 Task: Add a signature Kathryn Wilson containing With sincere appreciation and gratitude, Kathryn Wilson to email address softage.3@softage.net and add a folder Climate change
Action: Mouse moved to (326, 568)
Screenshot: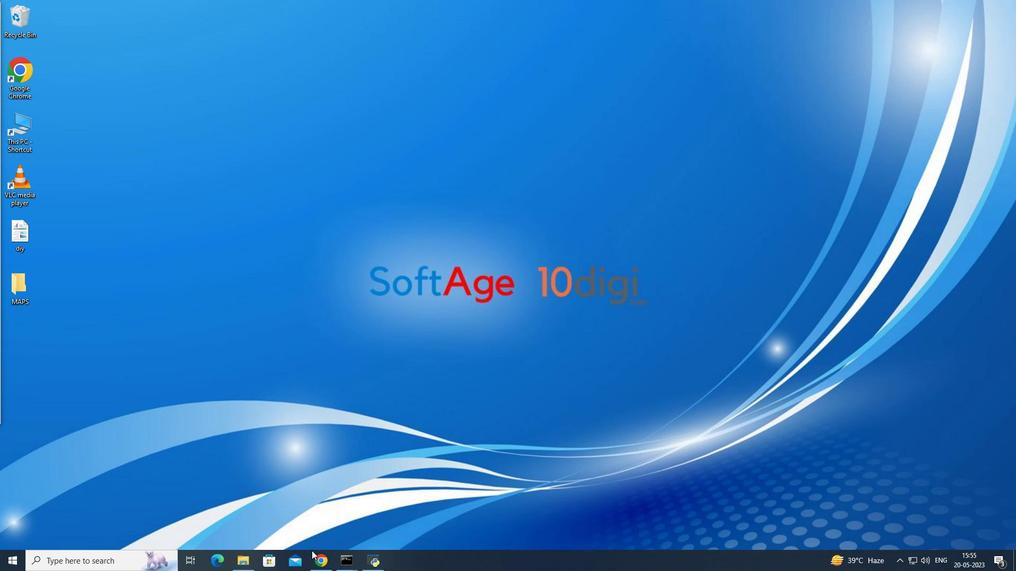 
Action: Mouse pressed left at (326, 568)
Screenshot: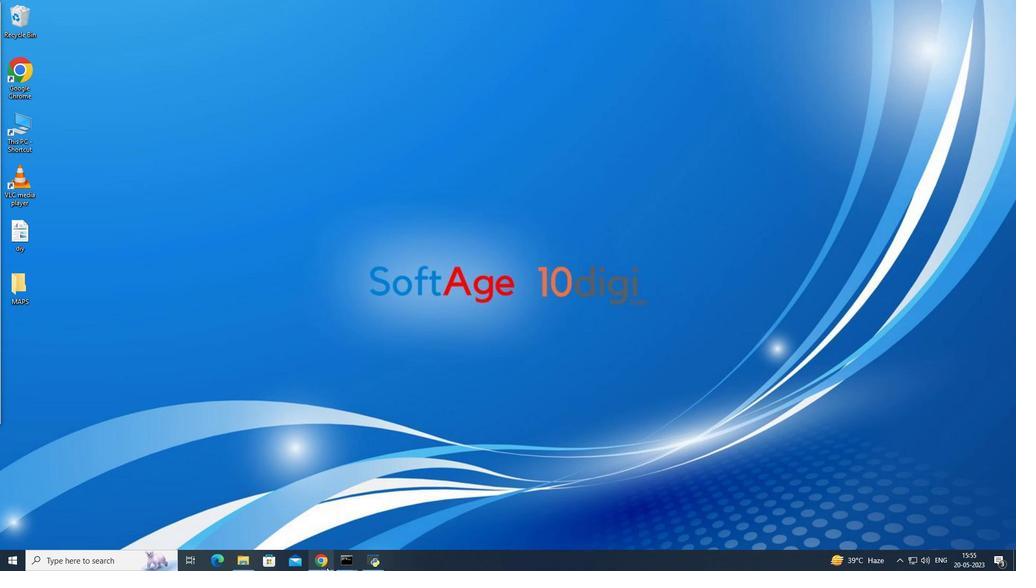 
Action: Mouse moved to (85, 90)
Screenshot: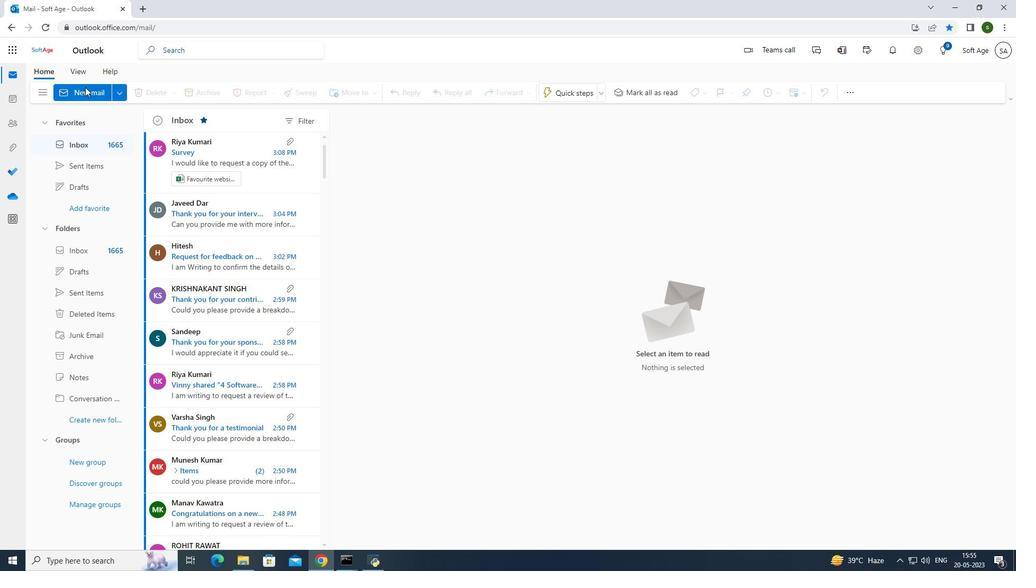 
Action: Mouse pressed left at (85, 90)
Screenshot: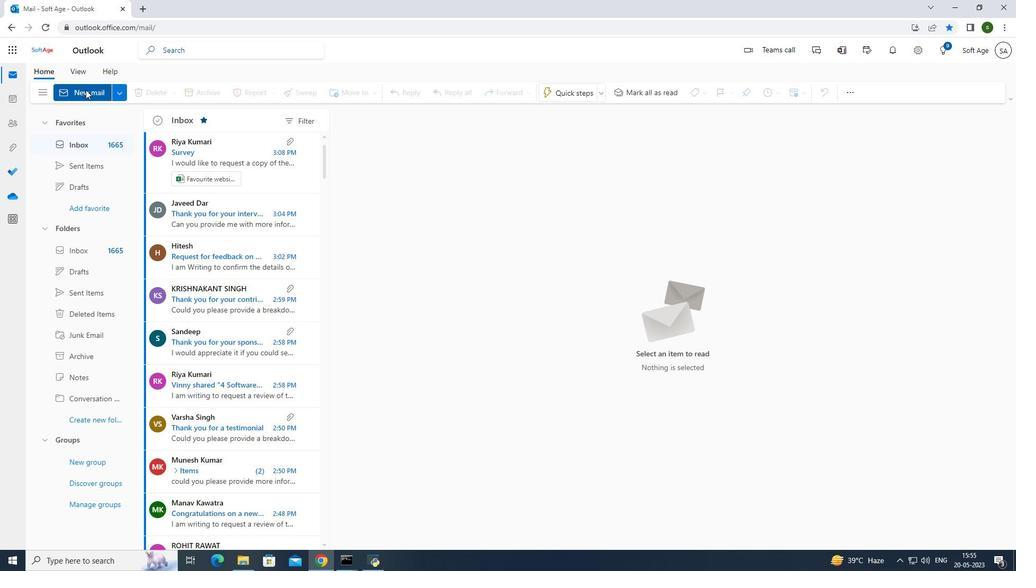 
Action: Mouse moved to (632, 92)
Screenshot: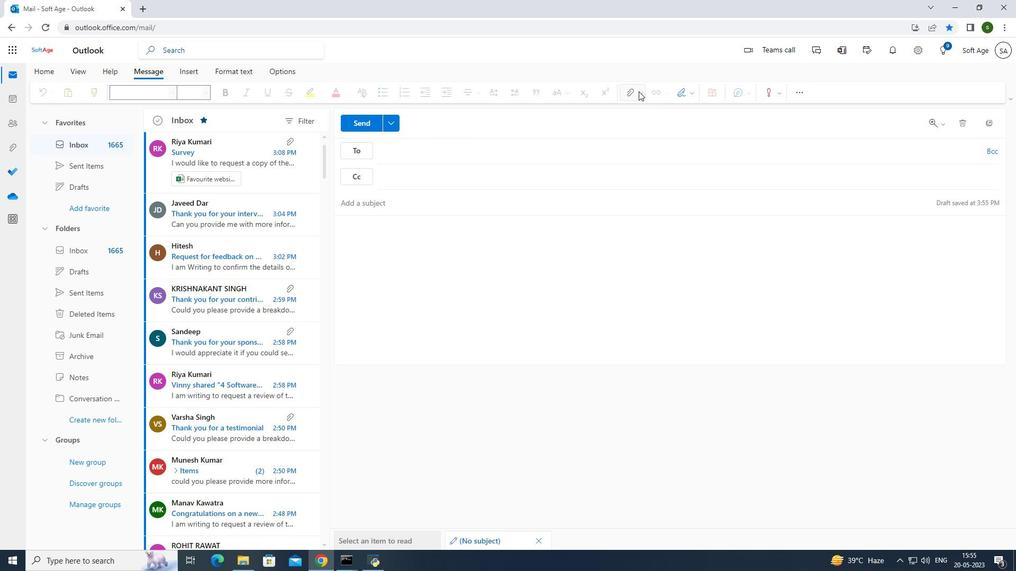 
Action: Mouse pressed left at (632, 92)
Screenshot: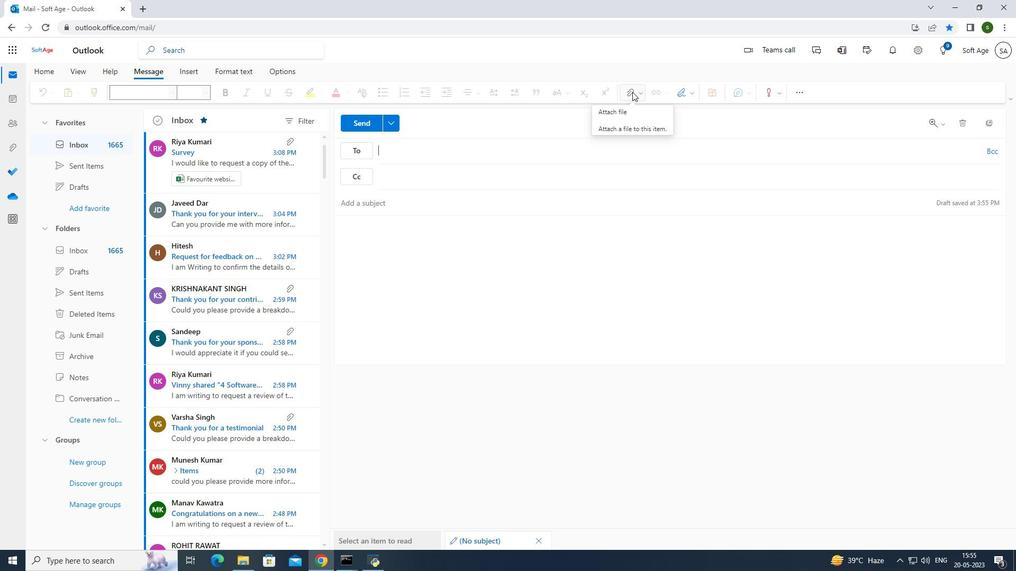 
Action: Mouse moved to (690, 90)
Screenshot: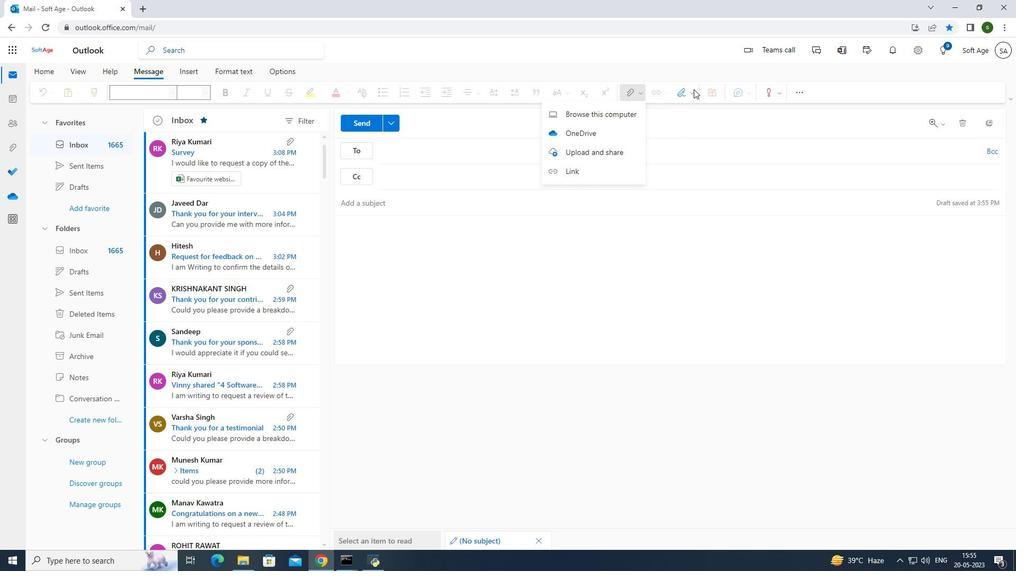 
Action: Mouse pressed left at (690, 90)
Screenshot: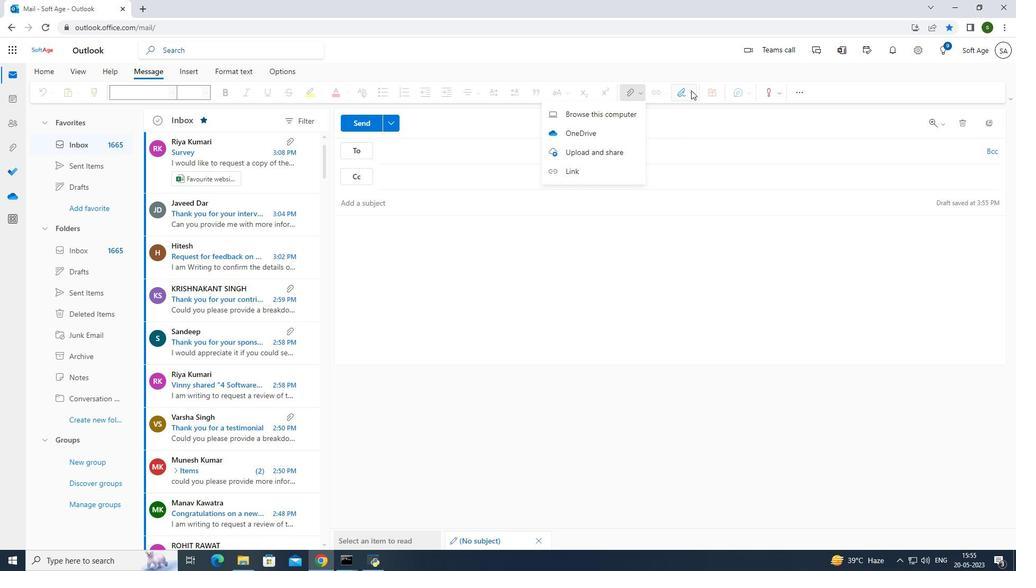 
Action: Mouse moved to (672, 117)
Screenshot: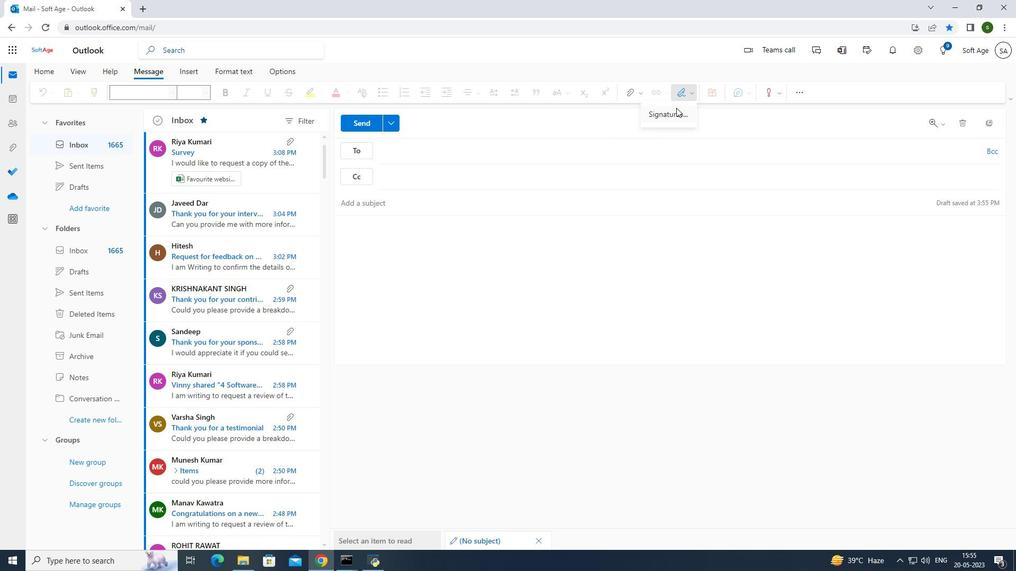 
Action: Mouse pressed left at (672, 117)
Screenshot: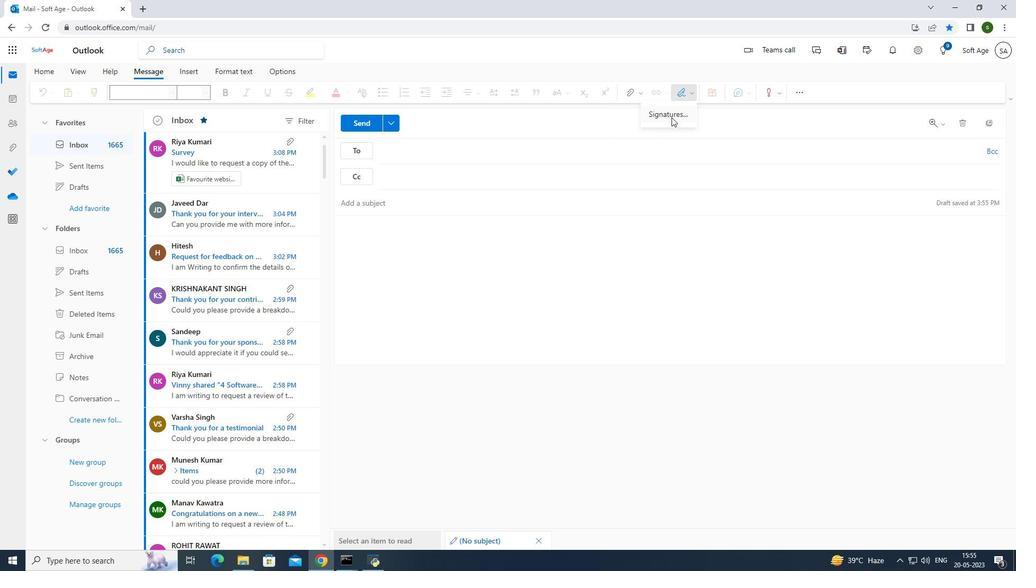 
Action: Mouse moved to (460, 182)
Screenshot: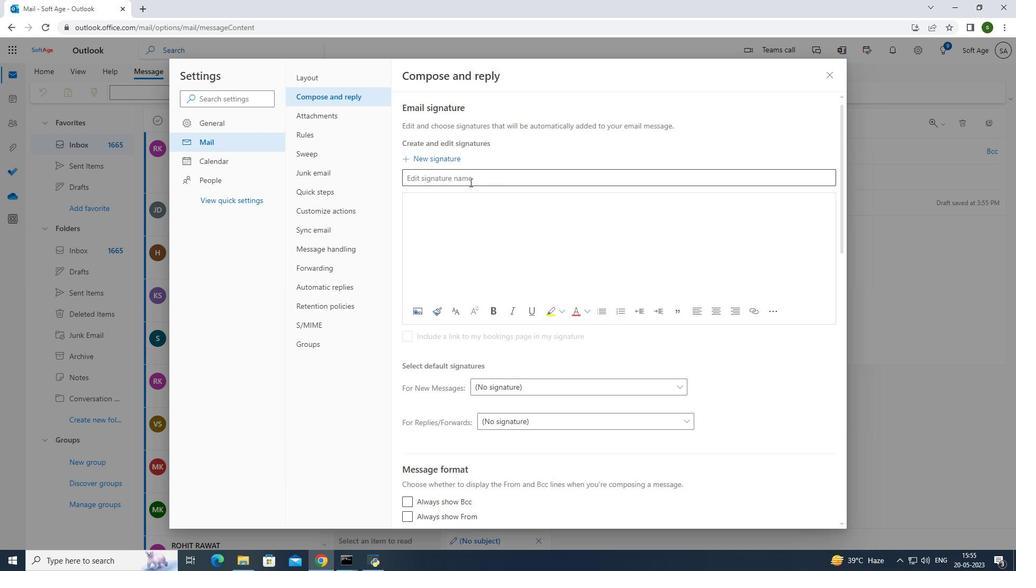 
Action: Mouse pressed left at (460, 182)
Screenshot: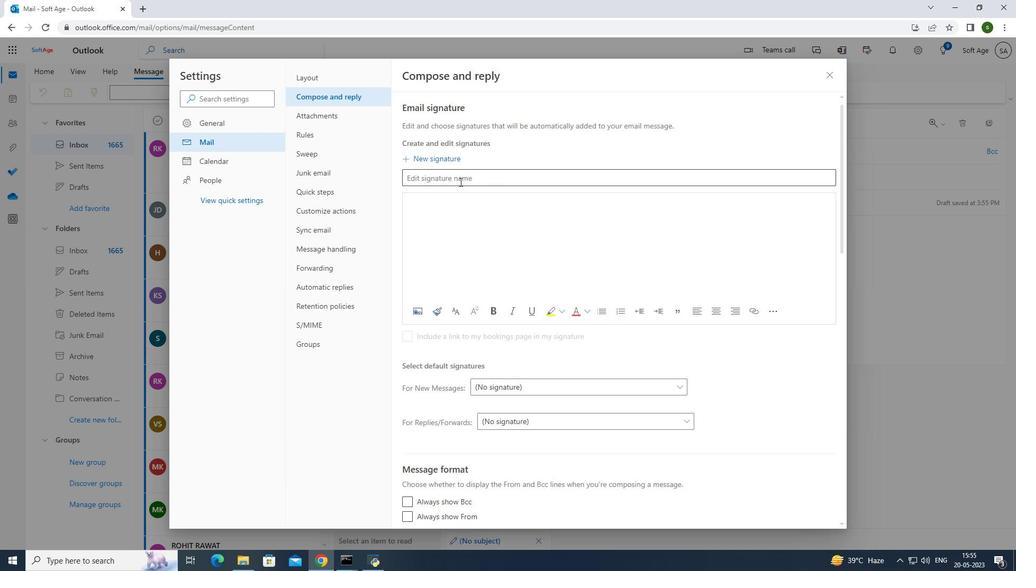 
Action: Key pressed <Key.caps_lock>K<Key.caps_lock>athryn<Key.space><Key.caps_lock>W<Key.caps_lock>ilson
Screenshot: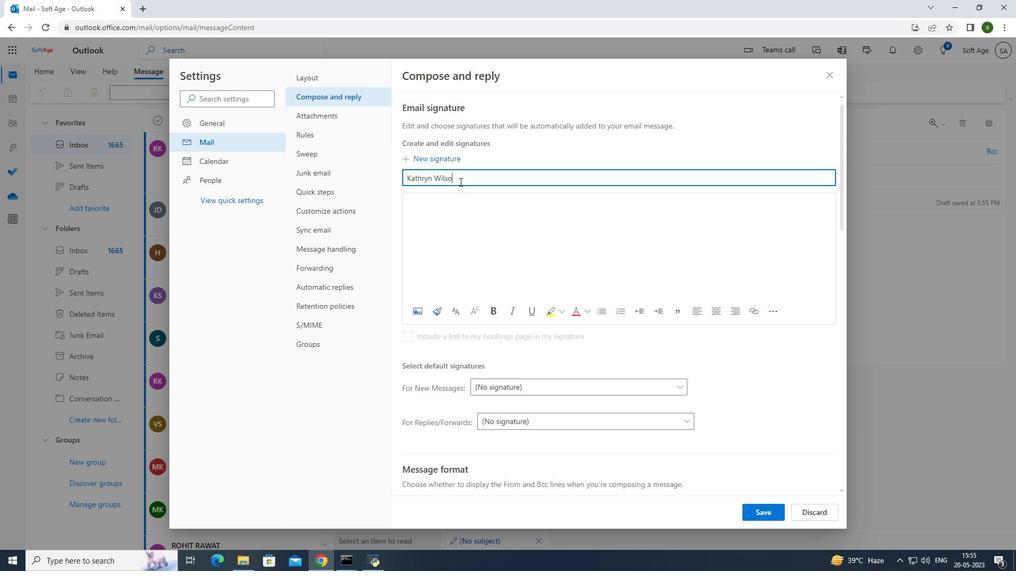 
Action: Mouse moved to (452, 221)
Screenshot: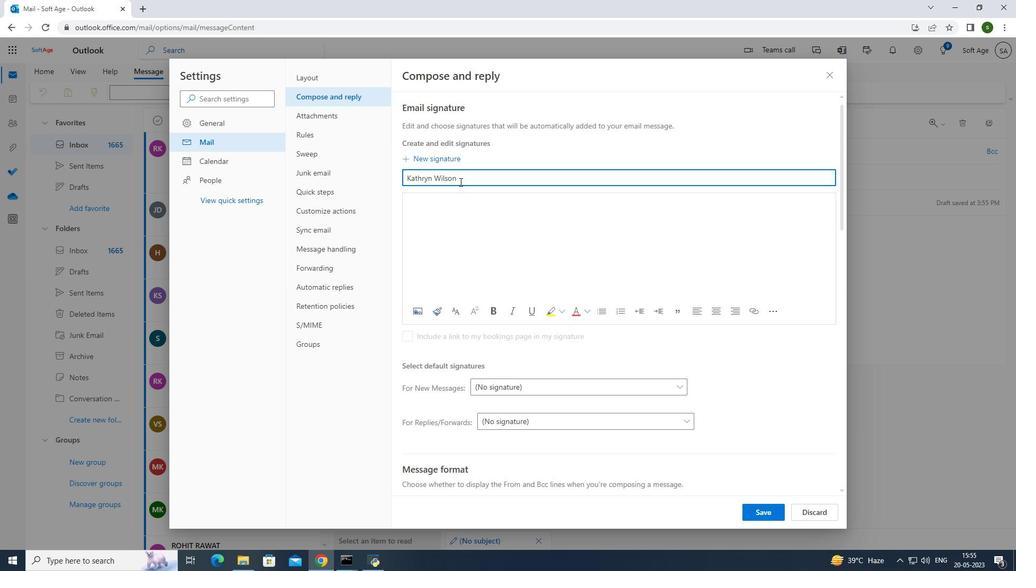 
Action: Mouse pressed left at (452, 221)
Screenshot: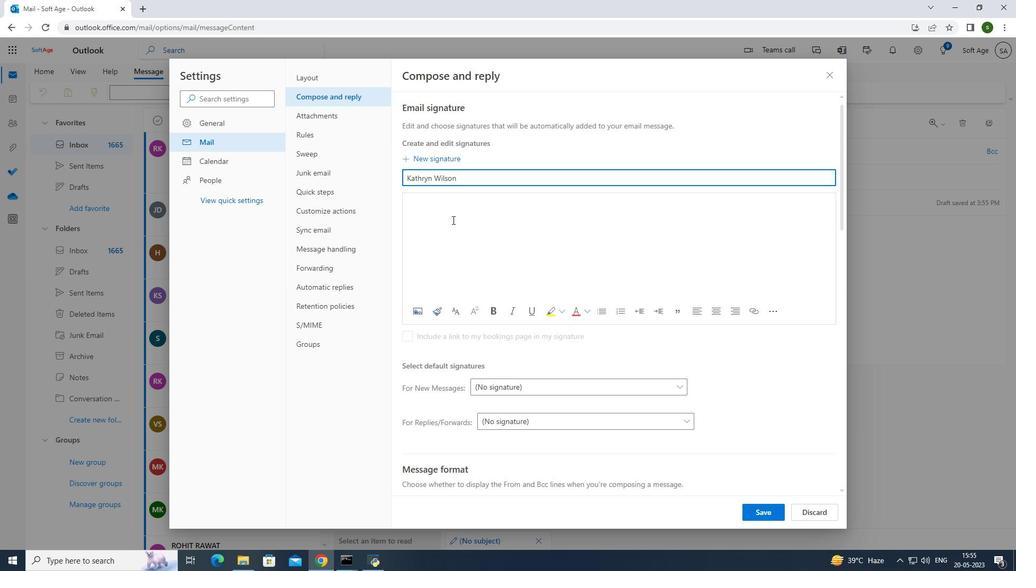 
Action: Key pressed <Key.caps_lock>K<Key.caps_lock>athyrn<Key.space><Key.caps_lock>W<Key.caps_lock>ilson
Screenshot: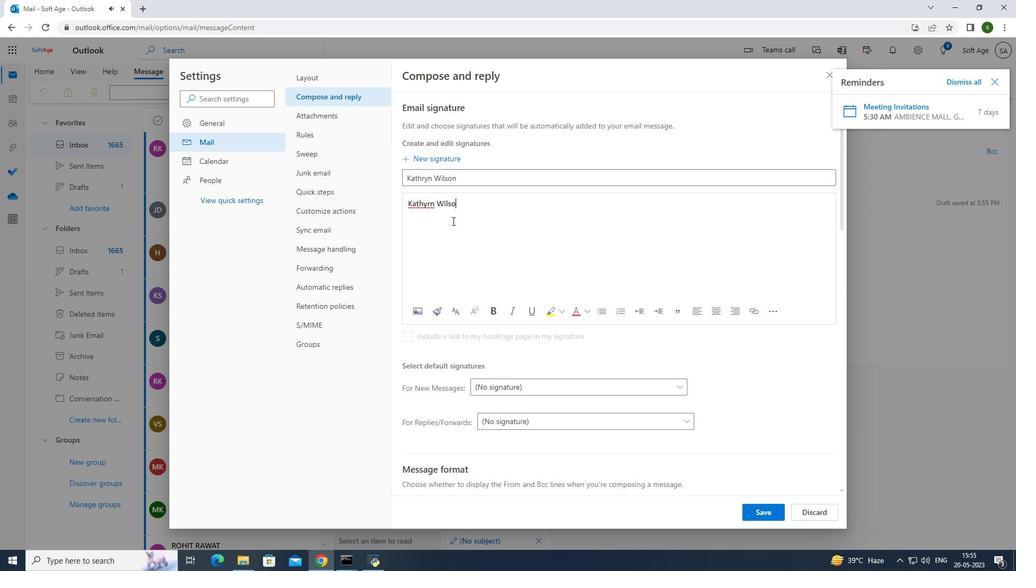 
Action: Mouse moved to (767, 514)
Screenshot: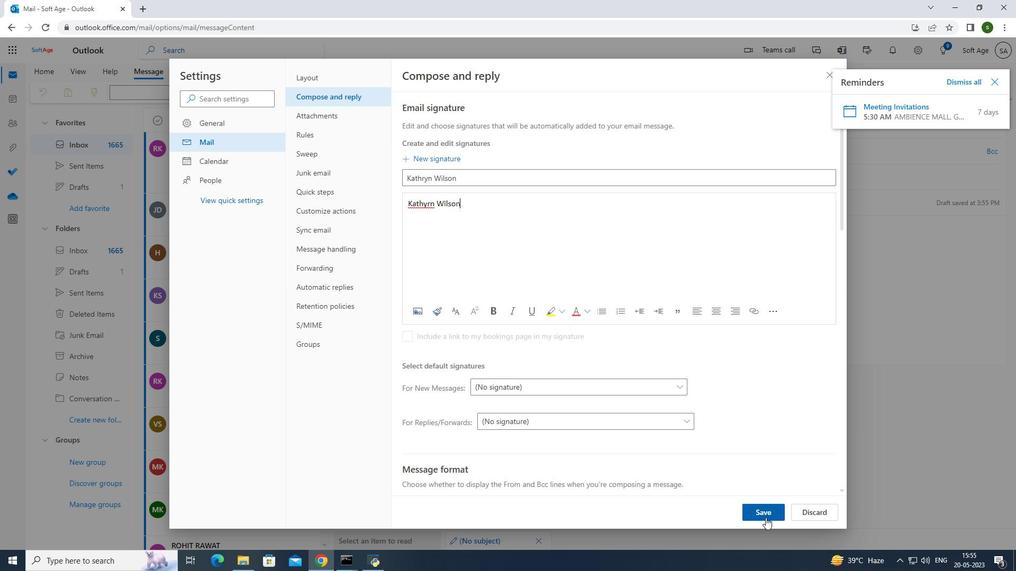 
Action: Mouse pressed left at (767, 514)
Screenshot: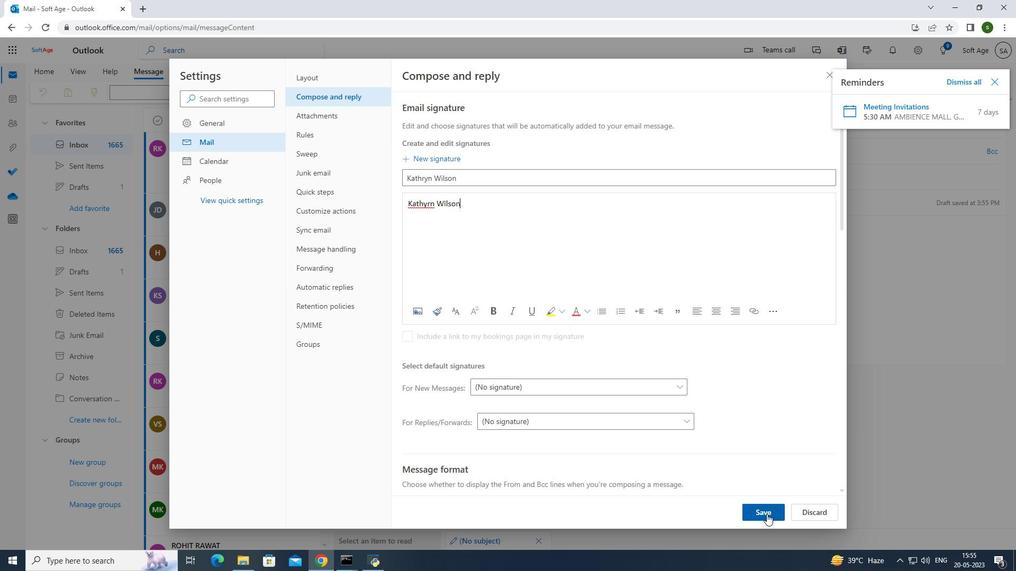 
Action: Mouse moved to (999, 85)
Screenshot: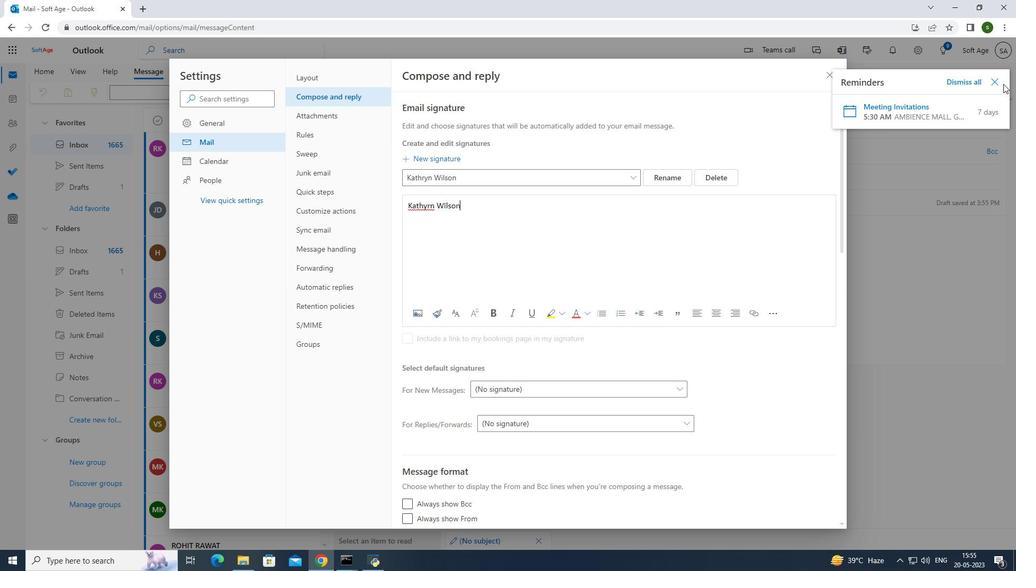 
Action: Mouse pressed left at (999, 85)
Screenshot: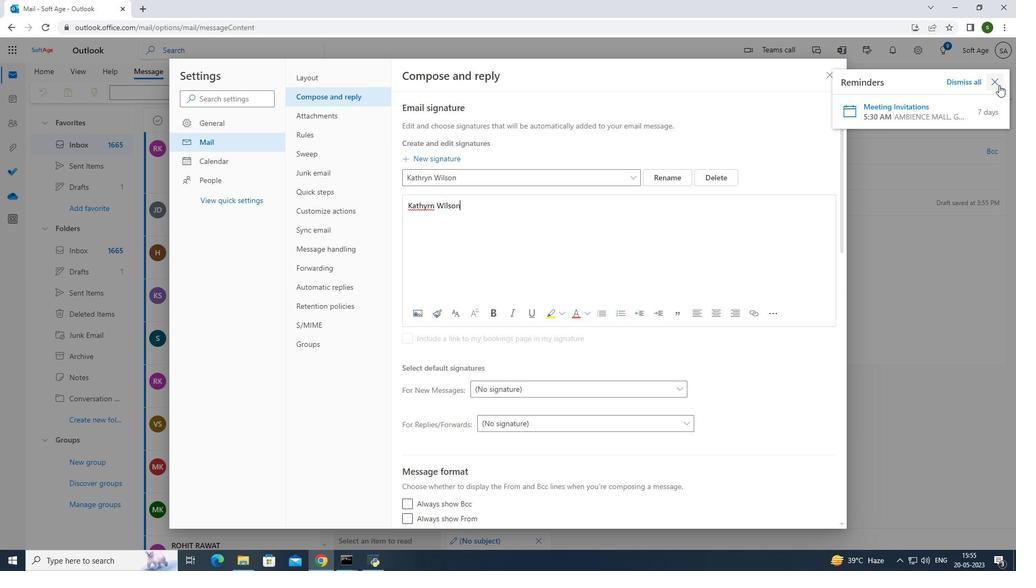 
Action: Mouse moved to (835, 75)
Screenshot: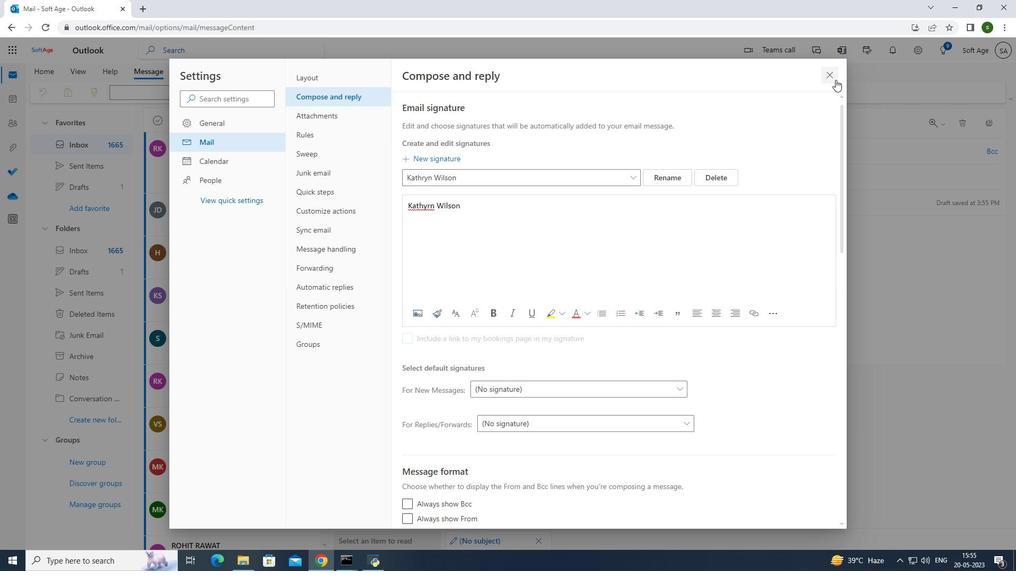 
Action: Mouse pressed left at (835, 75)
Screenshot: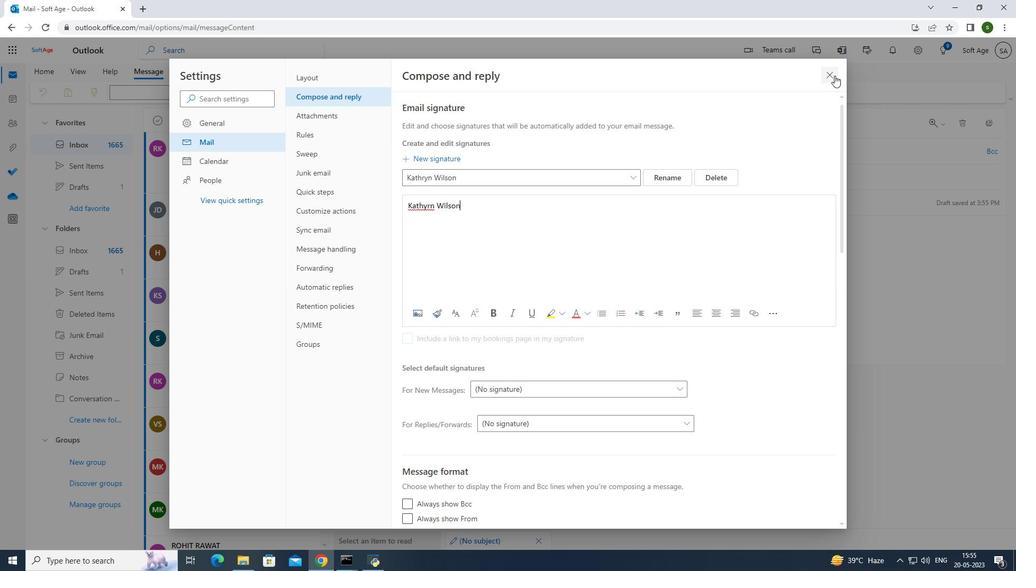 
Action: Mouse moved to (691, 93)
Screenshot: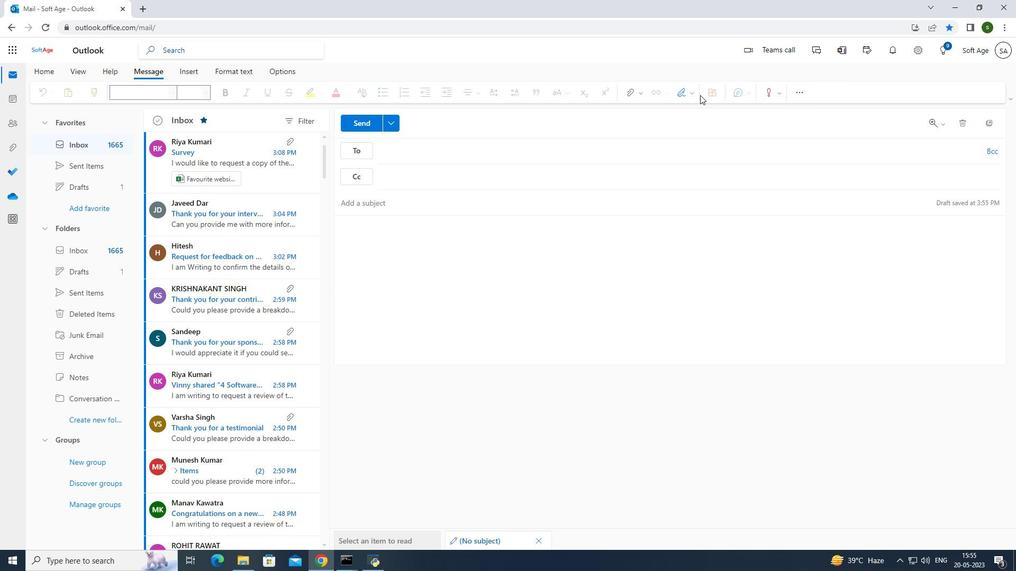 
Action: Mouse pressed left at (691, 93)
Screenshot: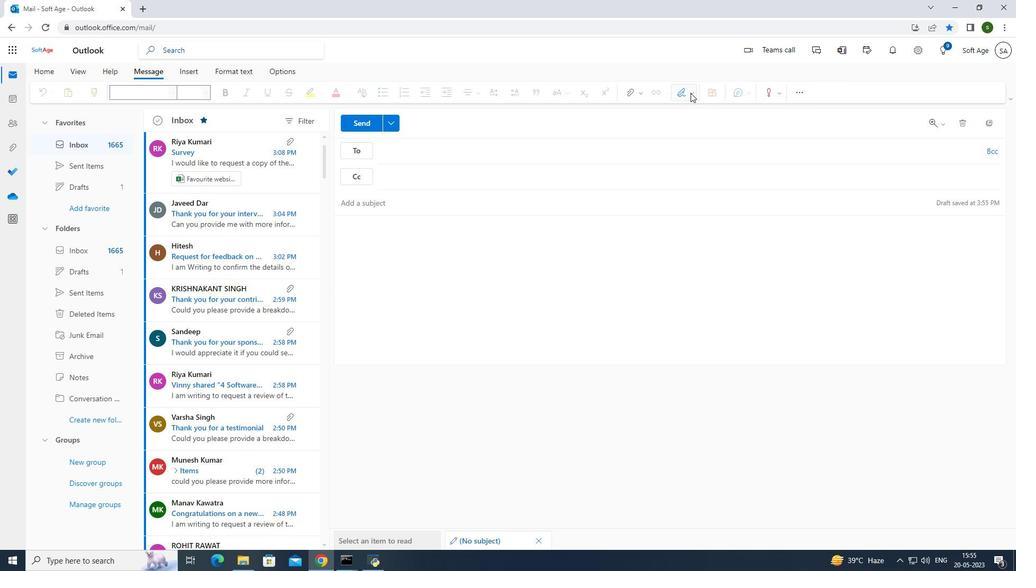 
Action: Mouse moved to (671, 112)
Screenshot: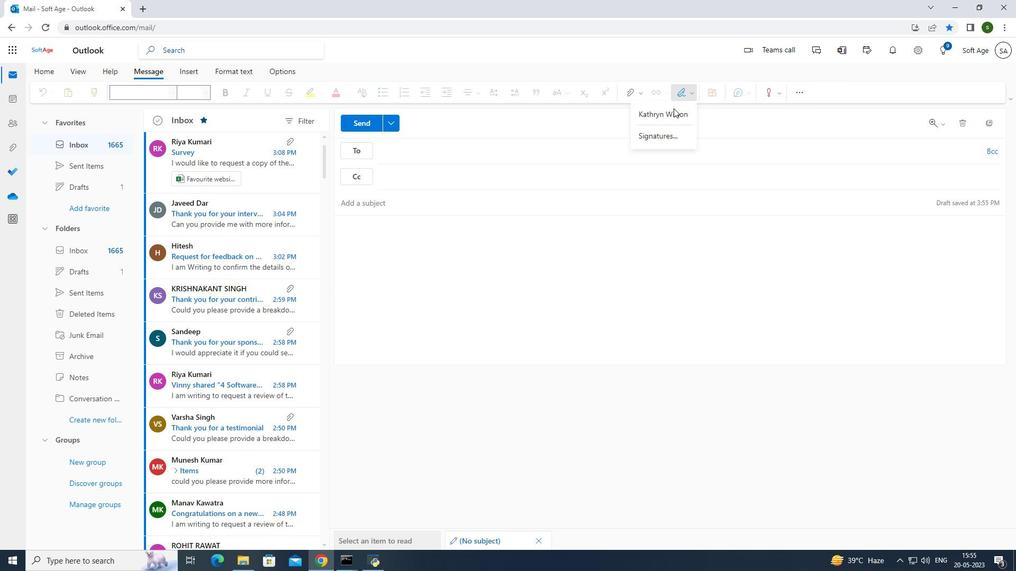 
Action: Mouse pressed left at (671, 112)
Screenshot: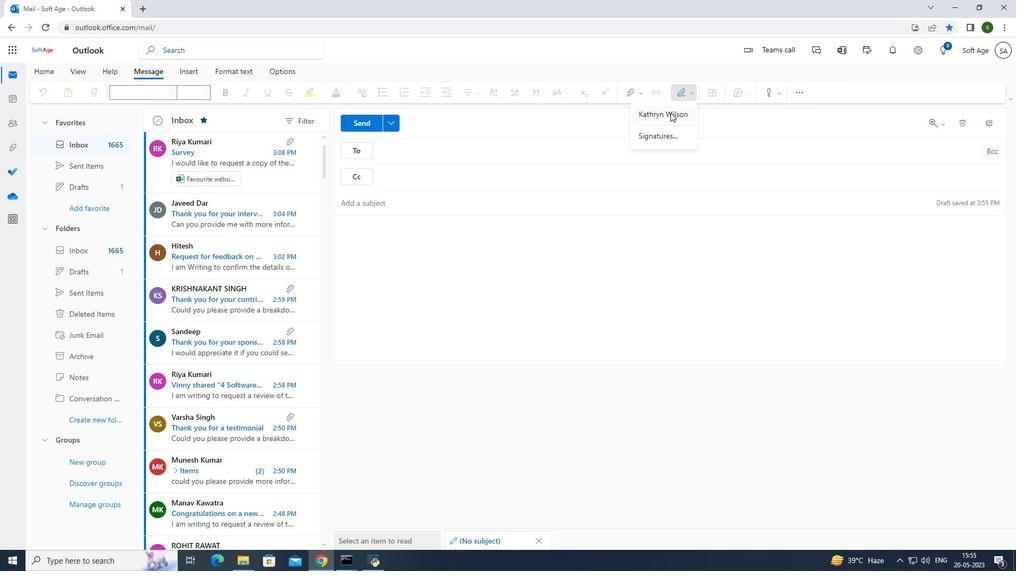 
Action: Mouse moved to (352, 226)
Screenshot: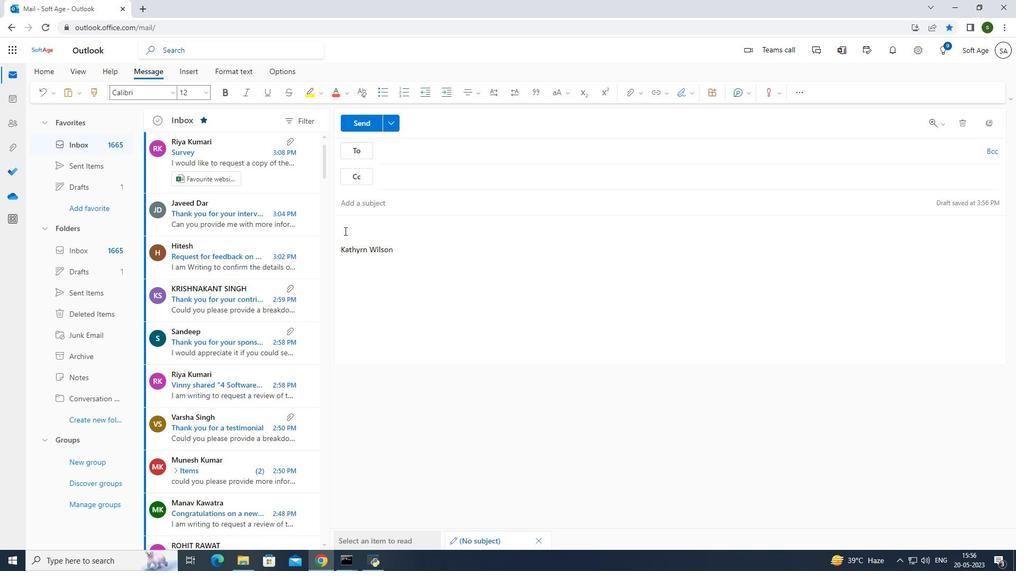 
Action: Mouse pressed left at (352, 226)
Screenshot: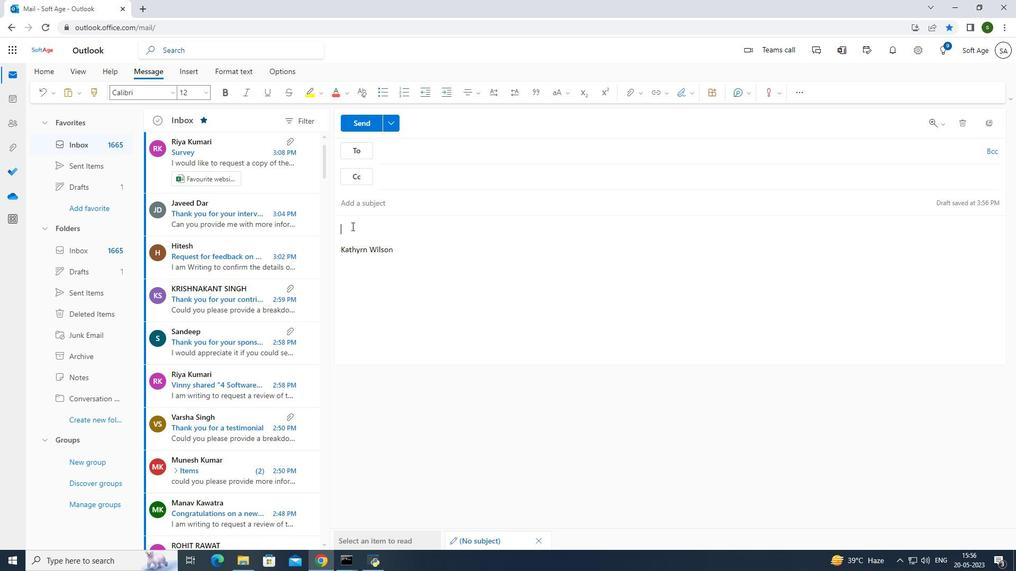 
Action: Mouse moved to (348, 230)
Screenshot: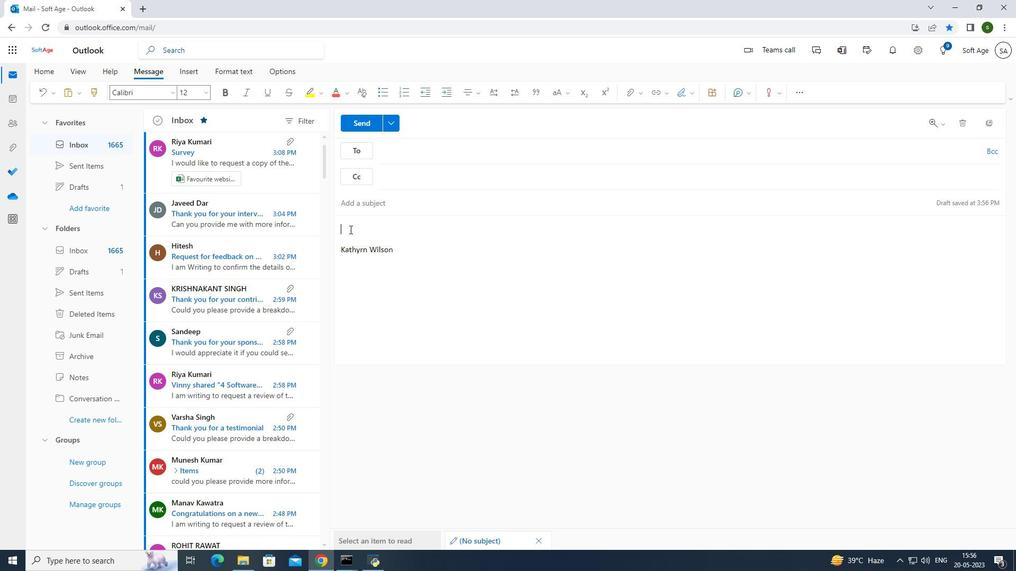 
Action: Key pressed <Key.caps_lock>W<Key.caps_lock>ith<Key.space>sincere<Key.space>appreciation<Key.space>and<Key.space>gratitude
Screenshot: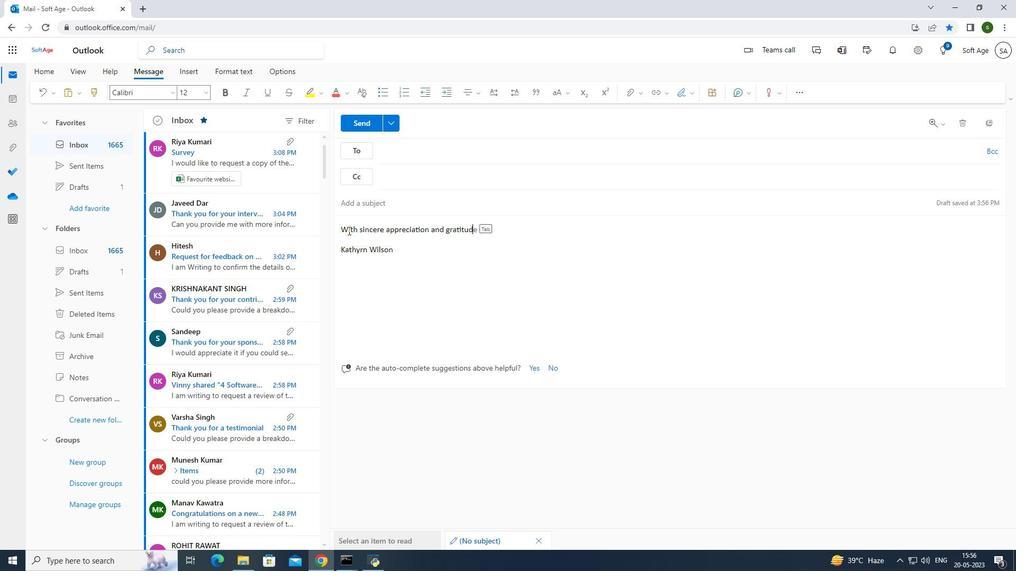 
Action: Mouse moved to (635, 90)
Screenshot: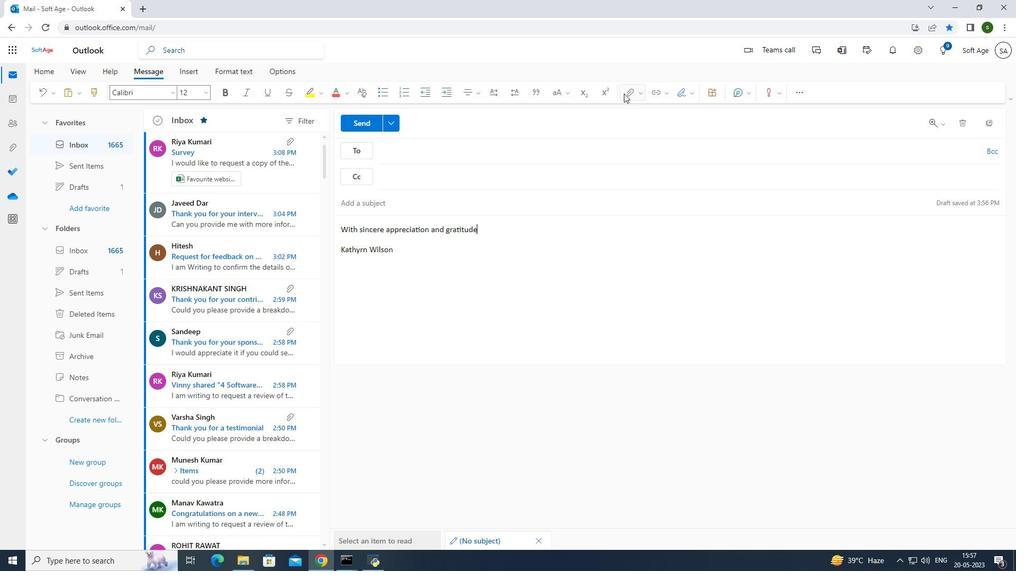 
Action: Mouse pressed left at (635, 90)
Screenshot: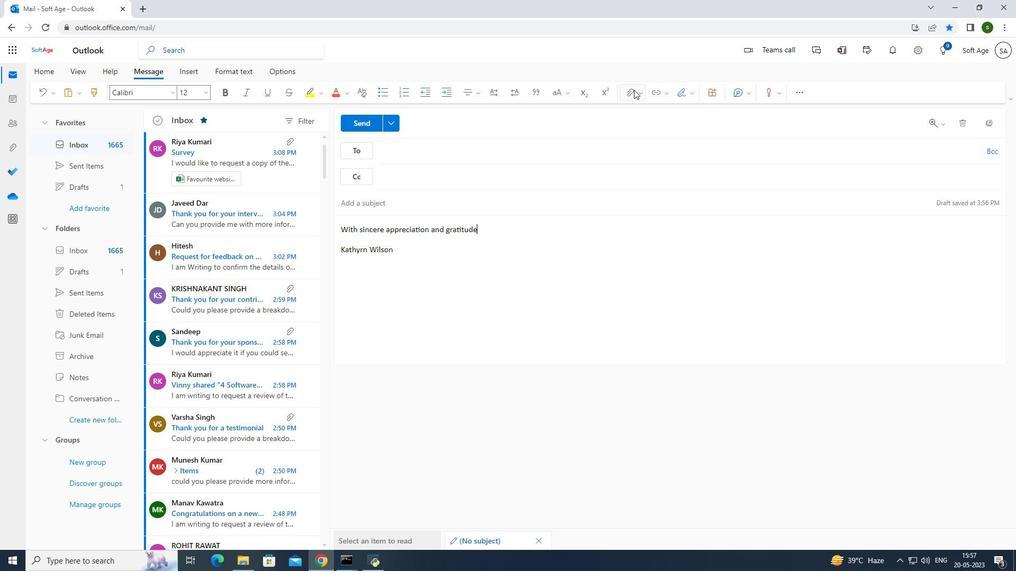 
Action: Mouse moved to (606, 112)
Screenshot: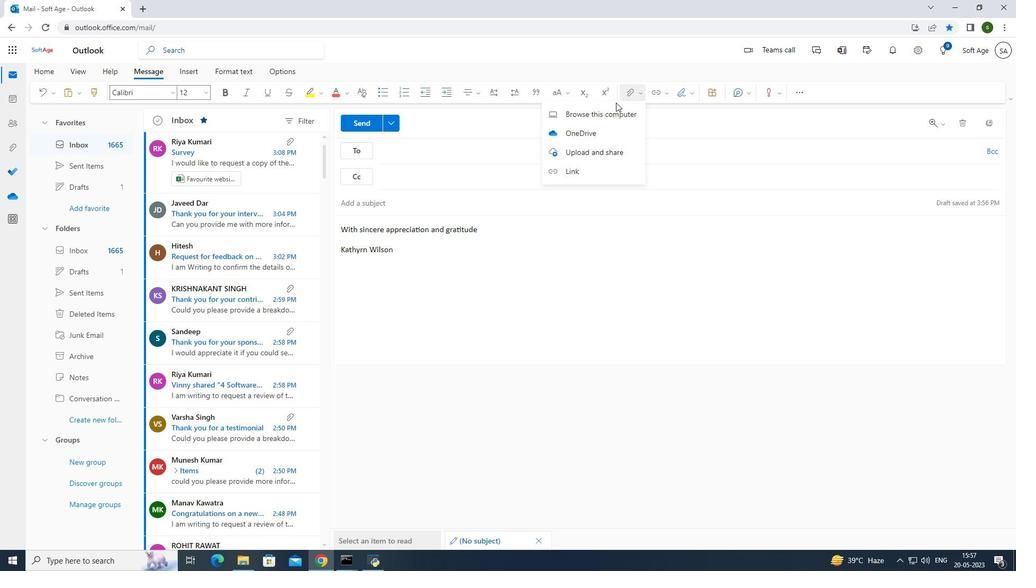 
Action: Mouse pressed left at (606, 112)
Screenshot: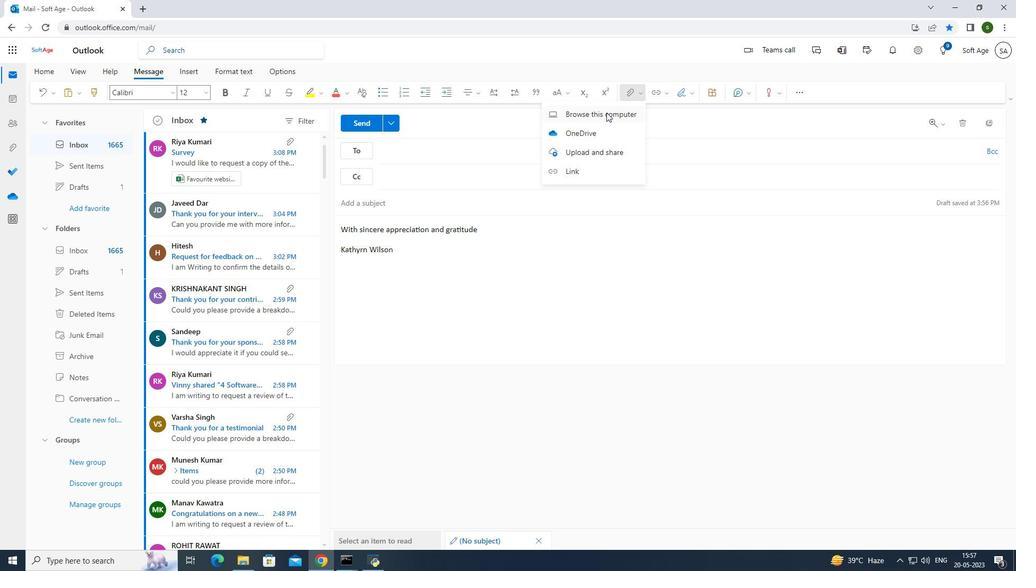 
Action: Mouse moved to (47, 91)
Screenshot: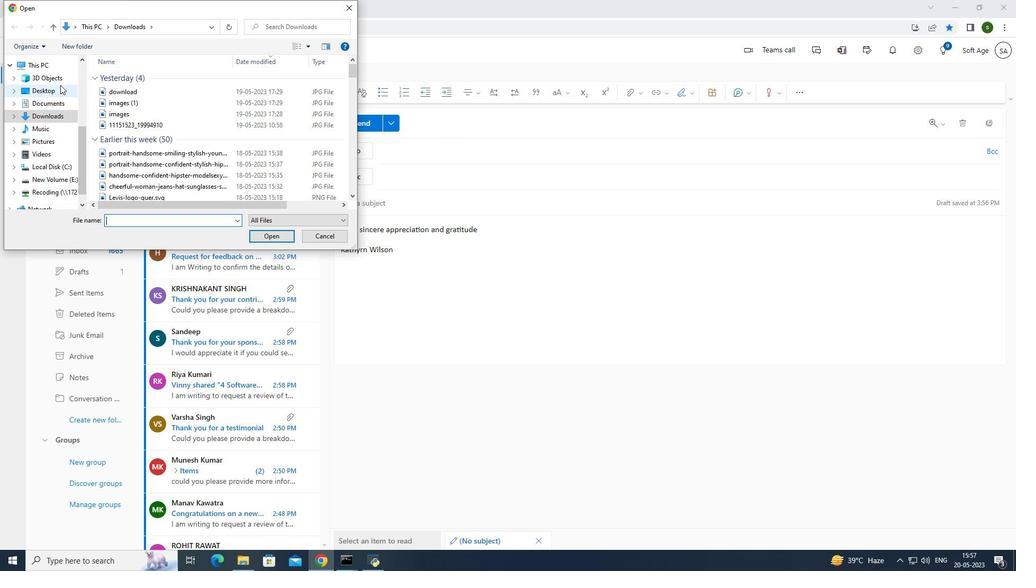 
Action: Mouse pressed left at (47, 91)
Screenshot: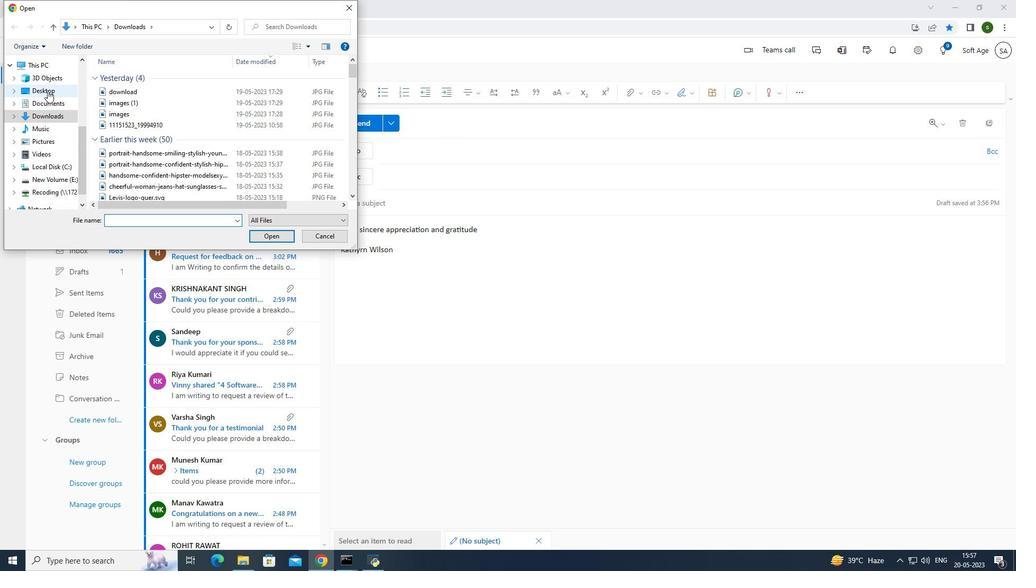 
Action: Mouse moved to (54, 174)
Screenshot: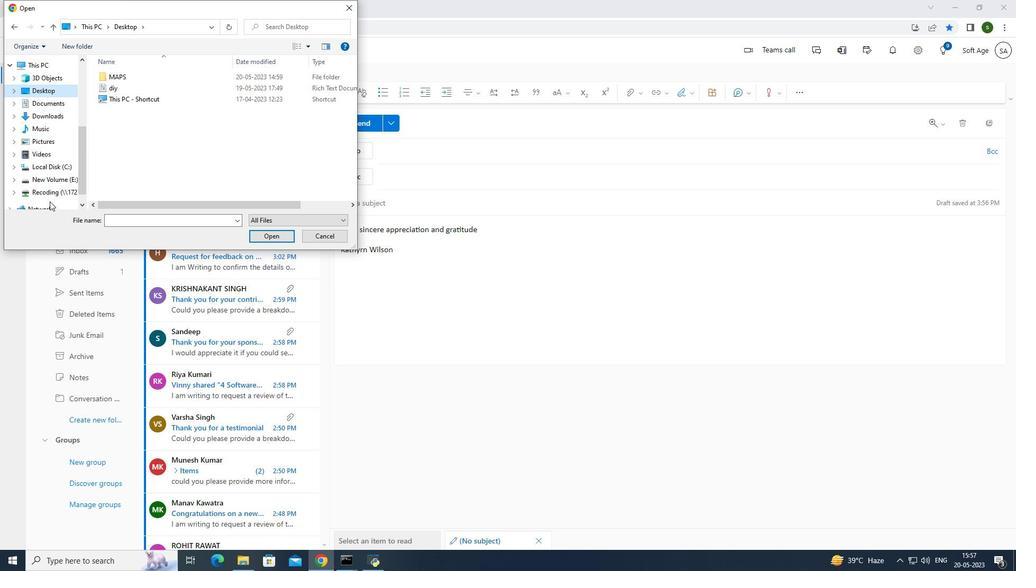 
Action: Mouse pressed left at (54, 174)
Screenshot: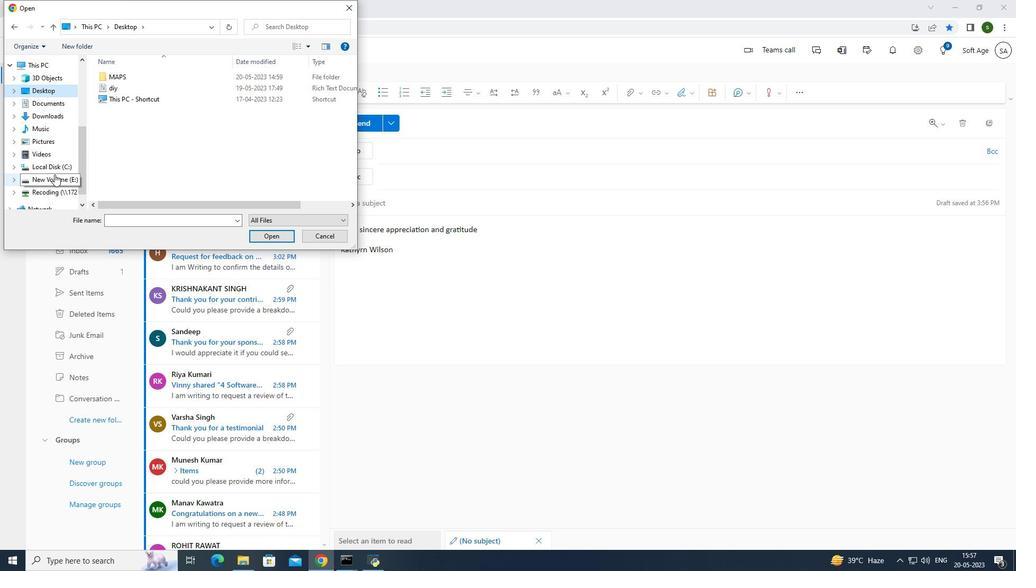 
Action: Mouse moved to (142, 116)
Screenshot: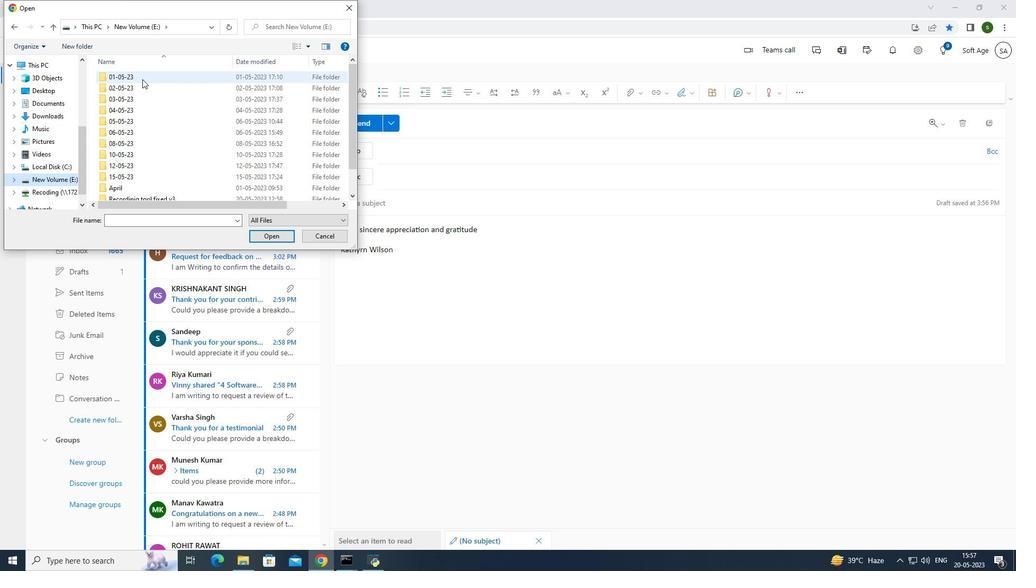 
Action: Mouse scrolled (142, 117) with delta (0, 0)
Screenshot: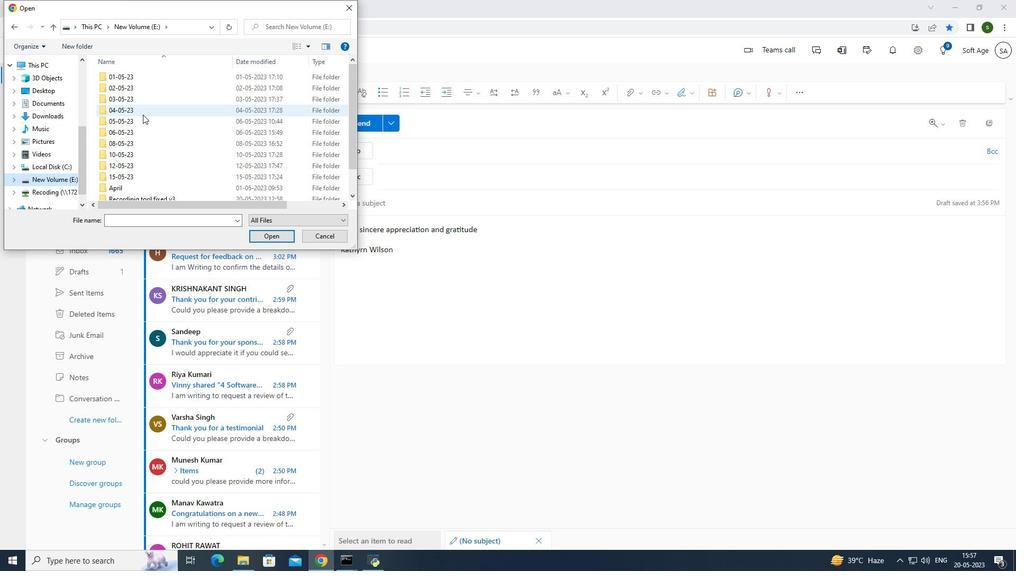
Action: Mouse scrolled (142, 117) with delta (0, 0)
Screenshot: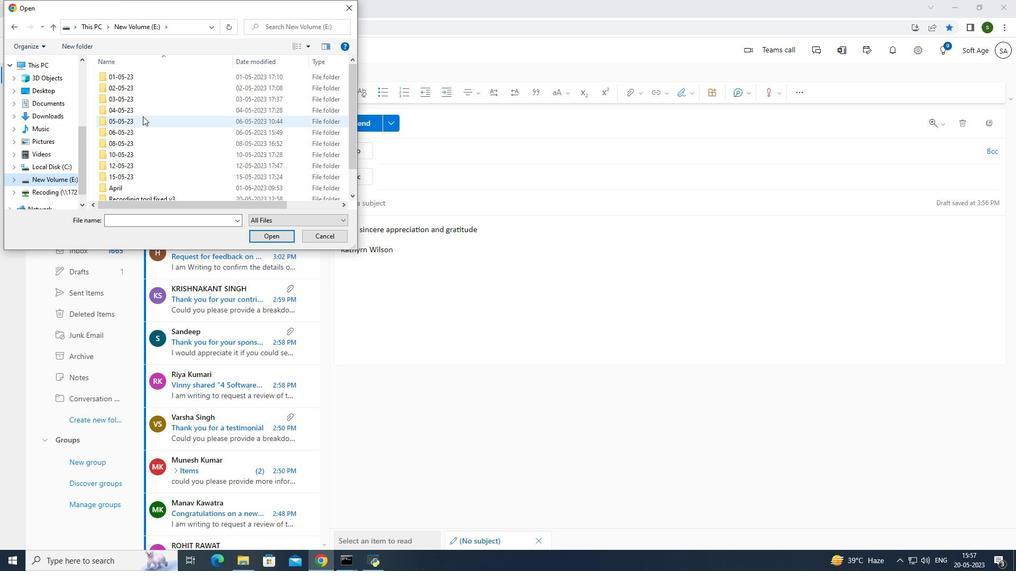 
Action: Mouse scrolled (142, 115) with delta (0, 0)
Screenshot: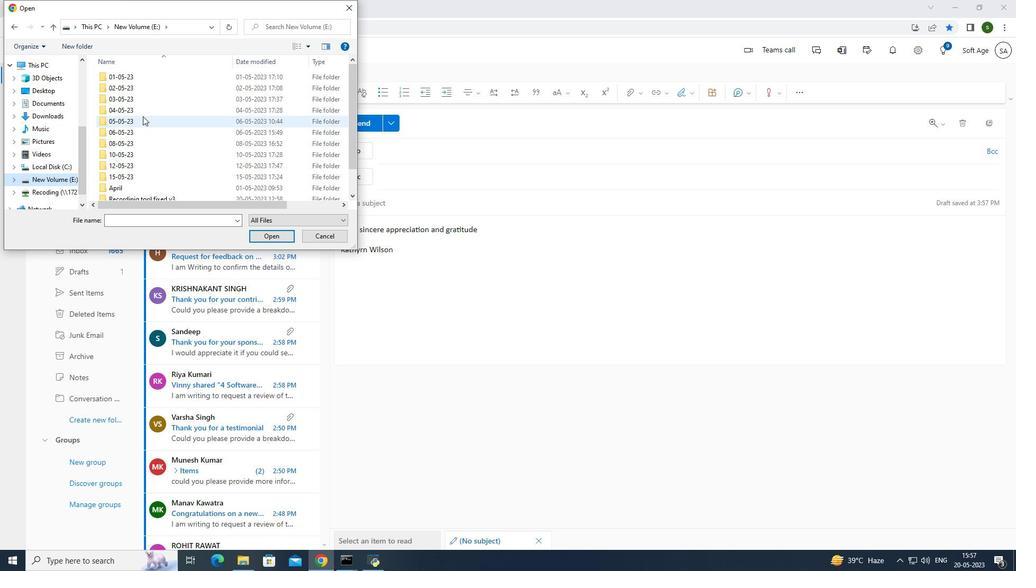 
Action: Mouse scrolled (142, 115) with delta (0, 0)
Screenshot: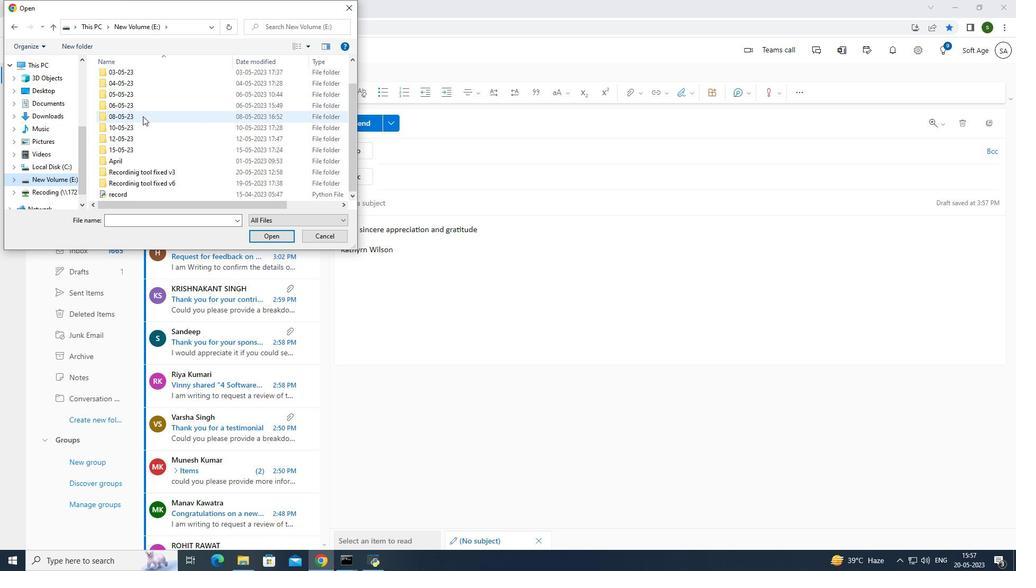 
Action: Mouse scrolled (142, 117) with delta (0, 0)
Screenshot: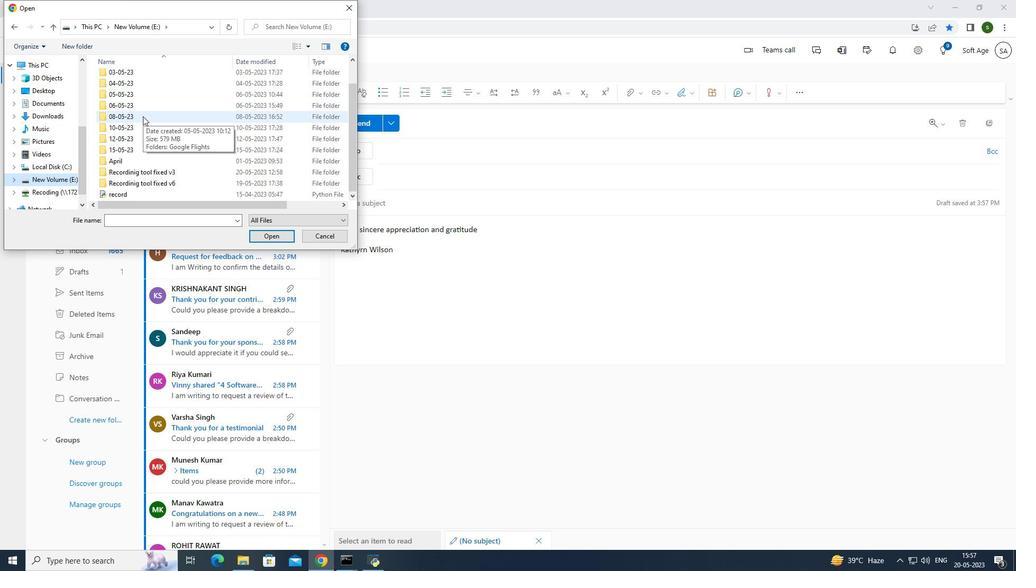 
Action: Mouse scrolled (142, 117) with delta (0, 0)
Screenshot: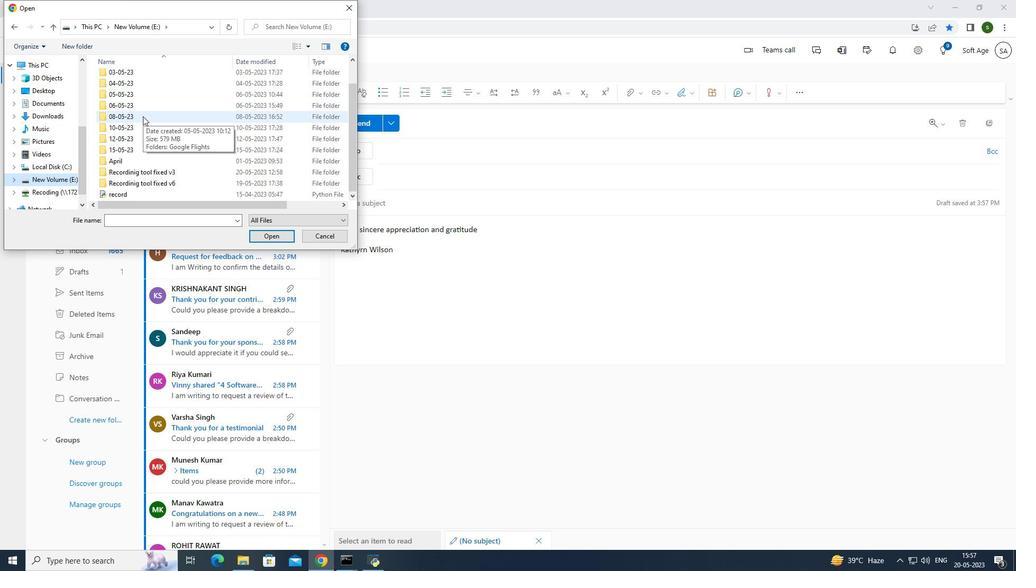 
Action: Mouse moved to (139, 77)
Screenshot: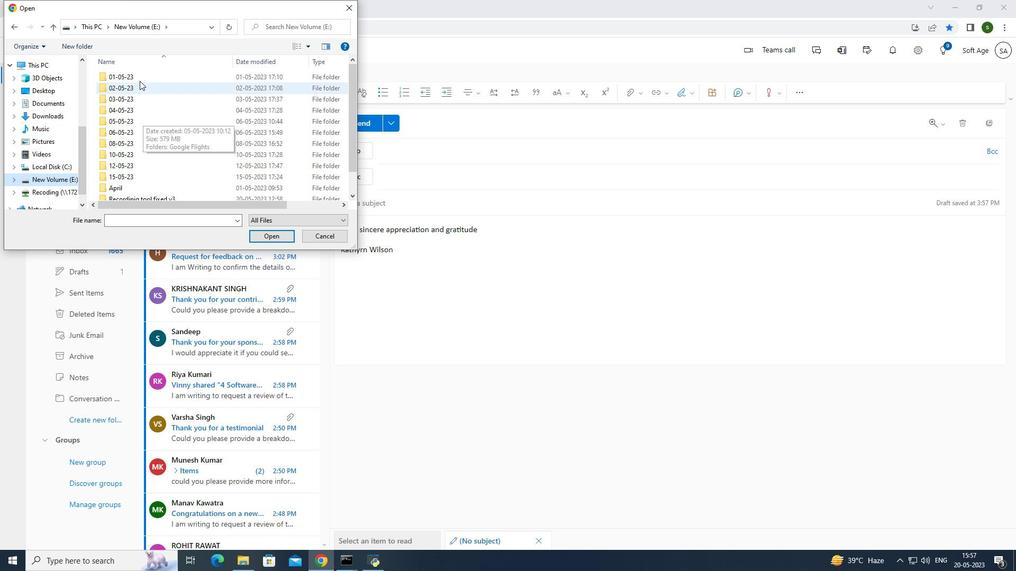 
Action: Mouse pressed left at (139, 77)
Screenshot: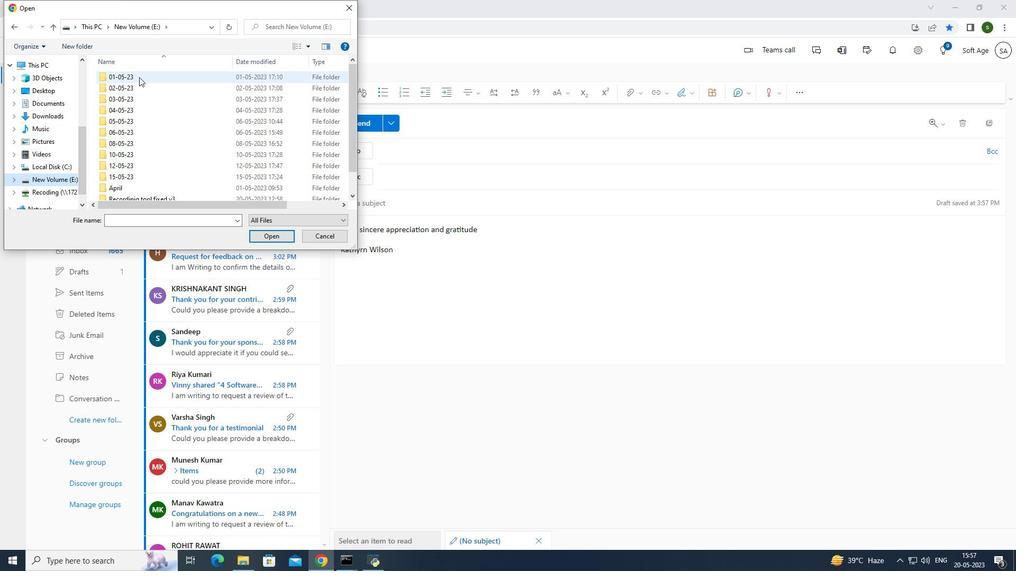 
Action: Mouse pressed left at (139, 77)
Screenshot: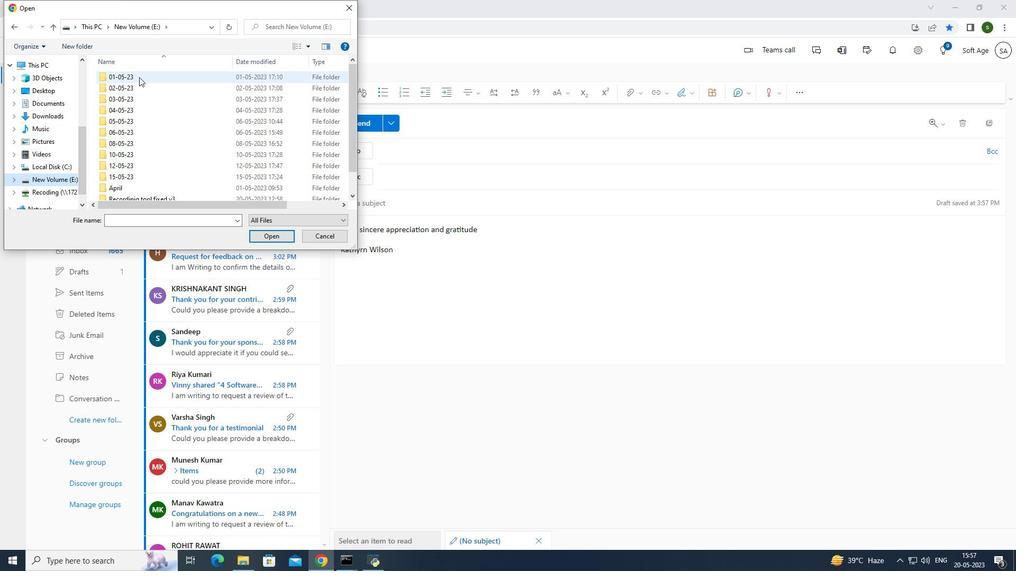 
Action: Mouse moved to (111, 86)
Screenshot: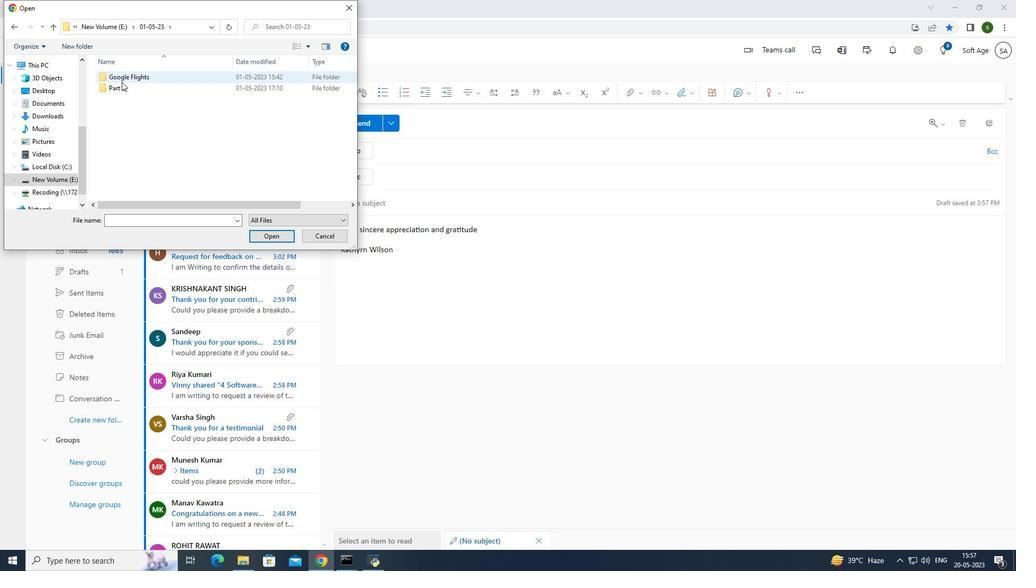 
Action: Mouse pressed right at (111, 86)
Screenshot: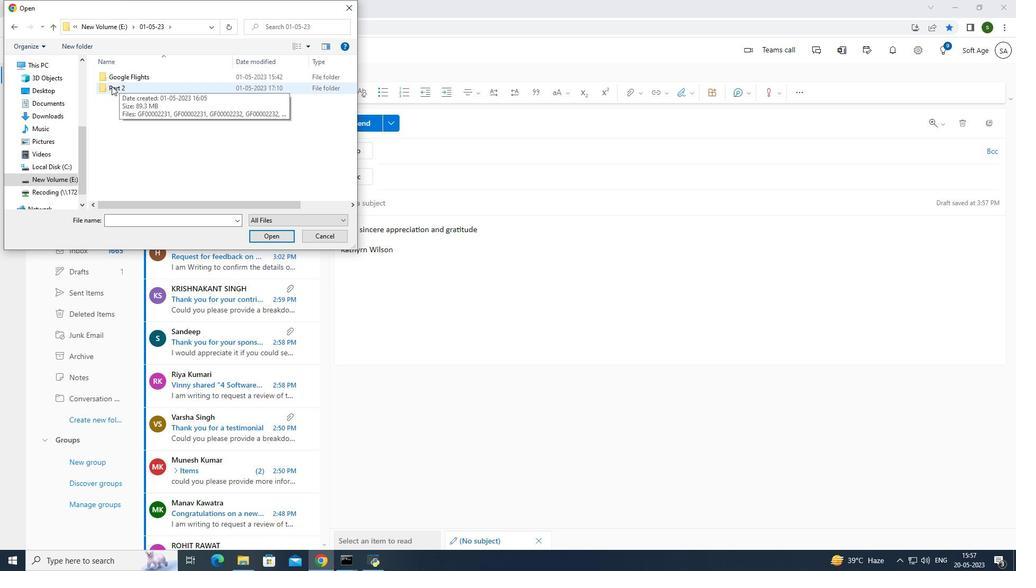 
Action: Mouse moved to (155, 345)
Screenshot: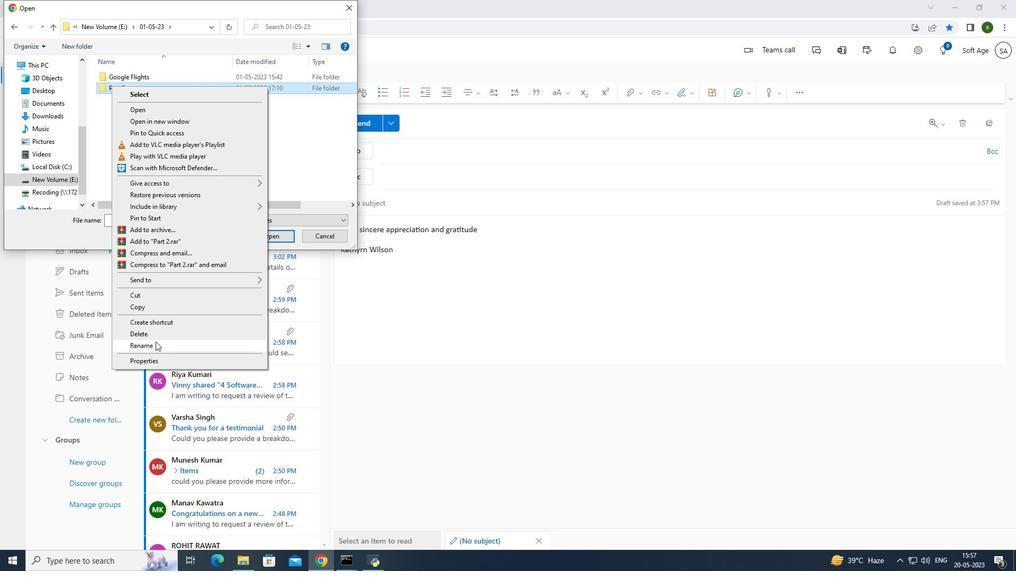 
Action: Mouse pressed left at (155, 345)
Screenshot: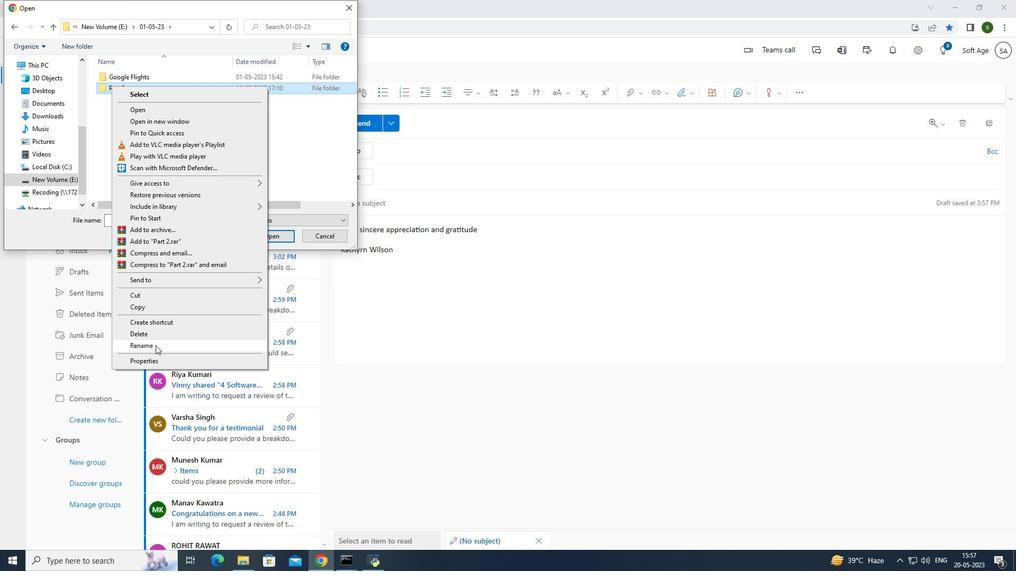 
Action: Mouse moved to (158, 156)
Screenshot: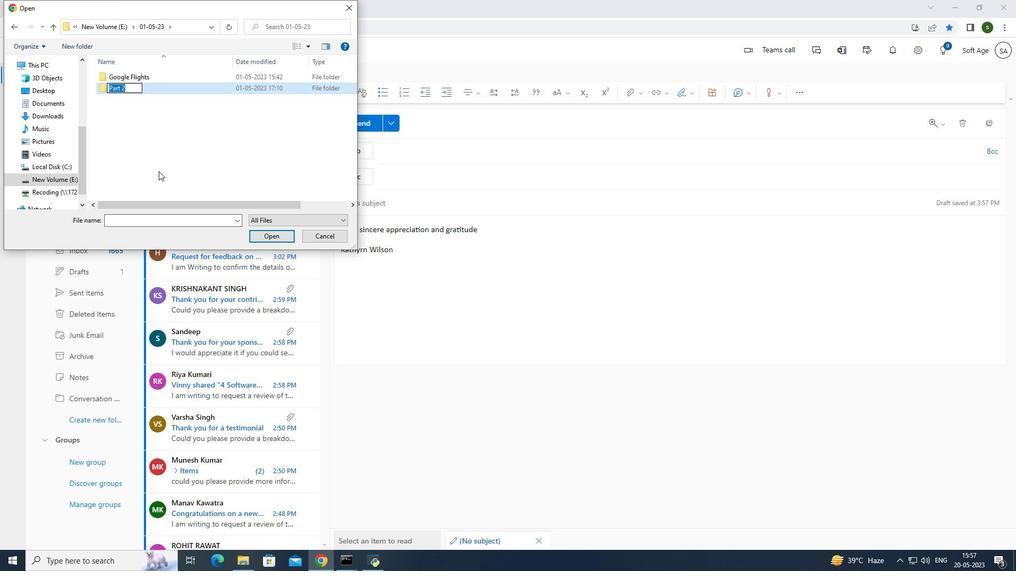 
Action: Key pressed climate<Key.space>chage<Key.backspace><Key.backspace>nge
Screenshot: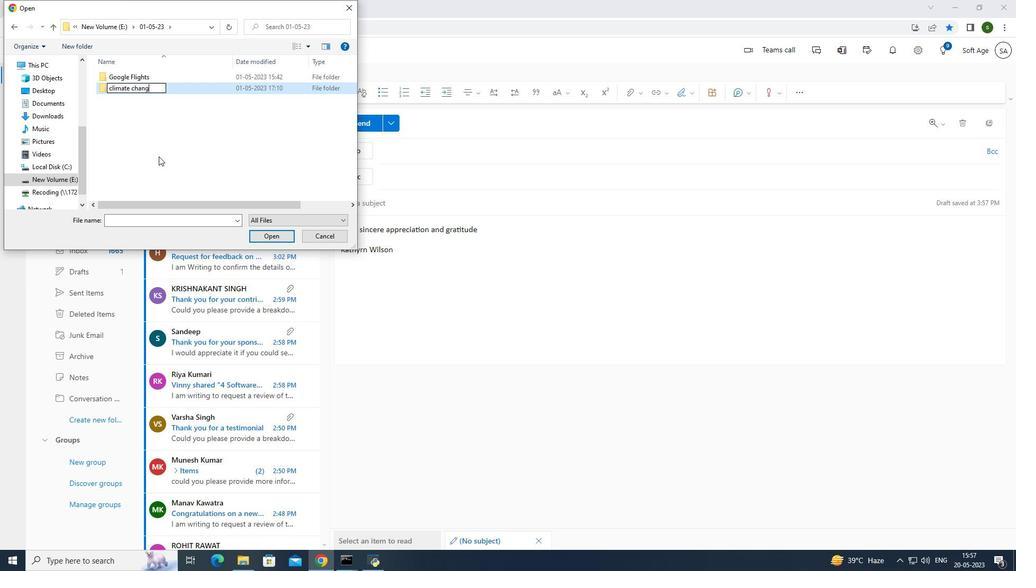
Action: Mouse moved to (195, 166)
Screenshot: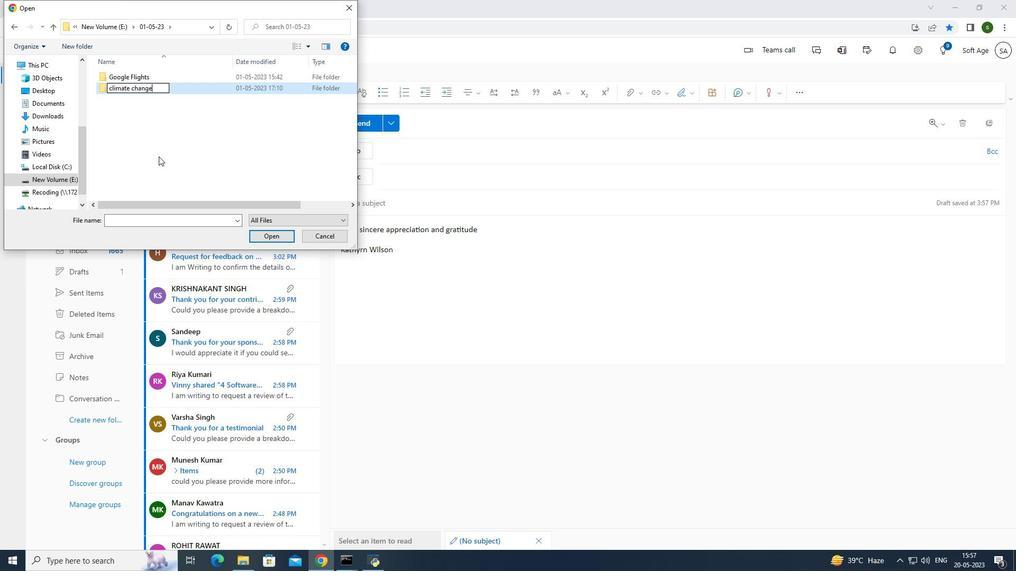 
Action: Mouse pressed left at (195, 166)
Screenshot: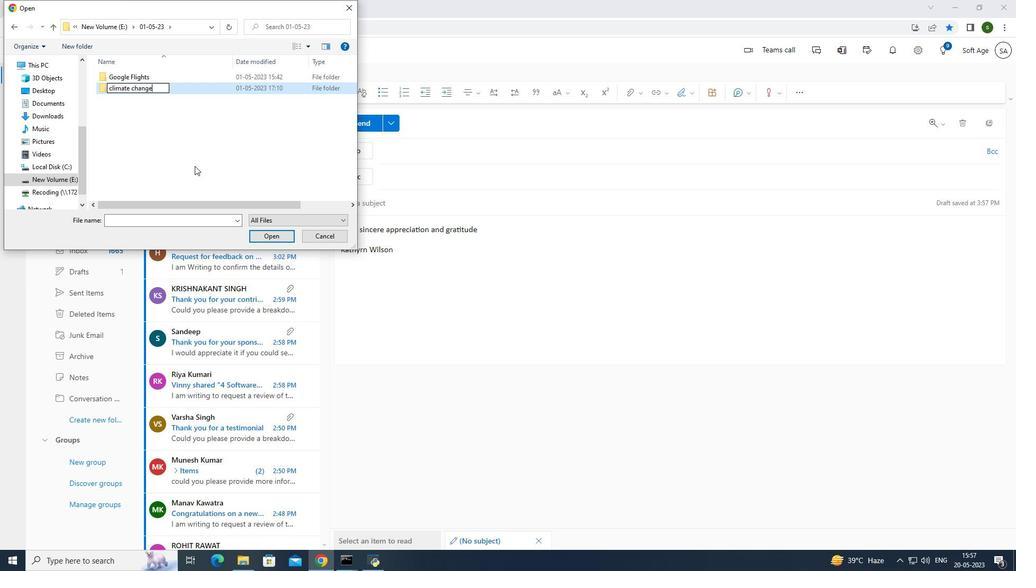 
Action: Mouse moved to (131, 77)
Screenshot: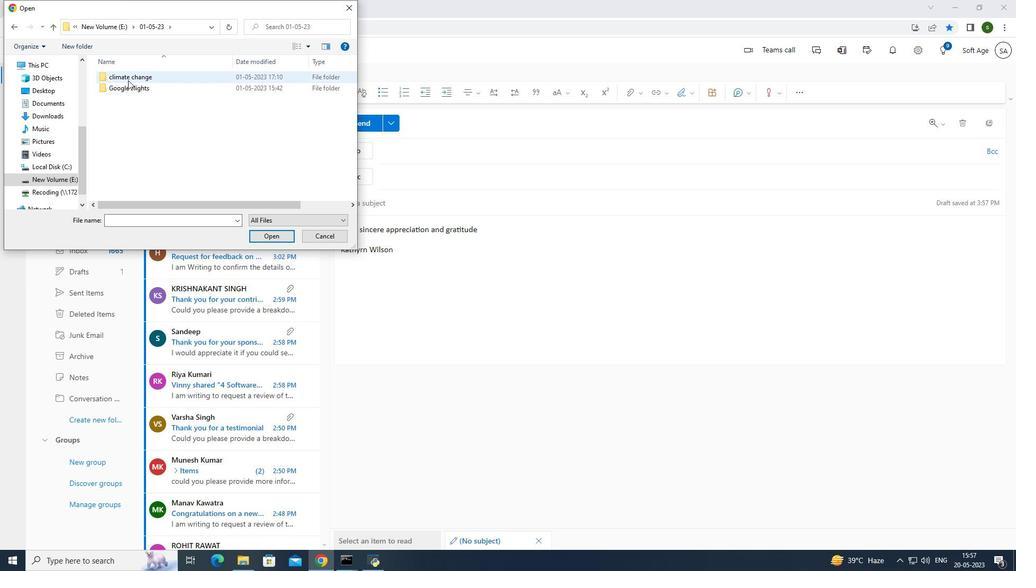 
Action: Mouse pressed left at (131, 77)
Screenshot: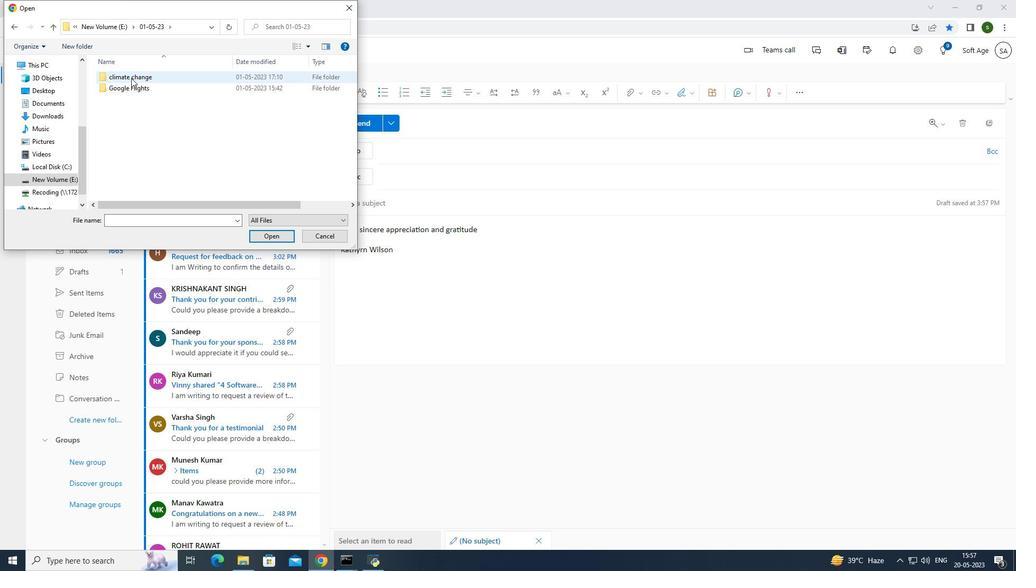 
Action: Mouse moved to (281, 235)
Screenshot: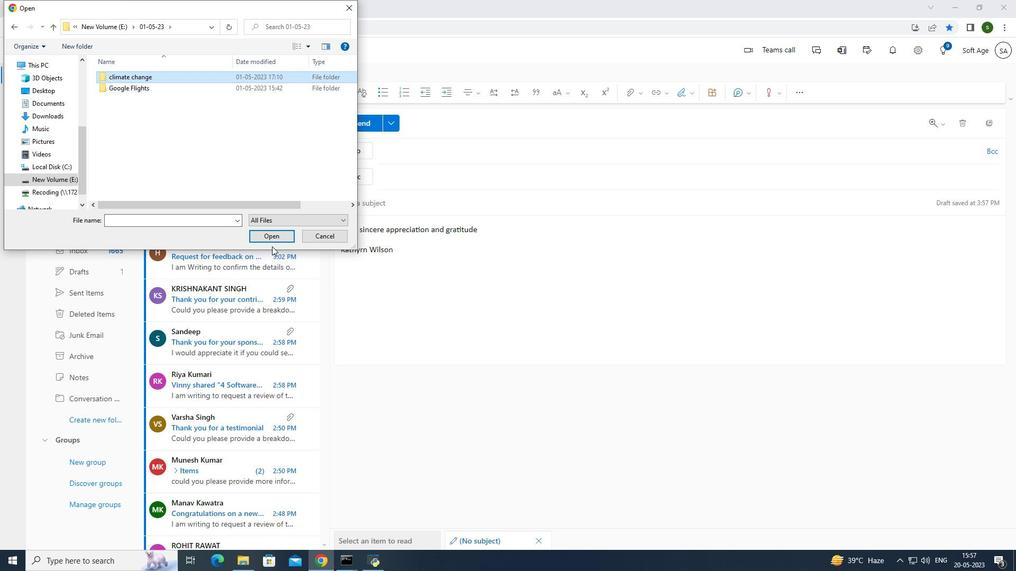 
Action: Mouse pressed left at (281, 235)
Screenshot: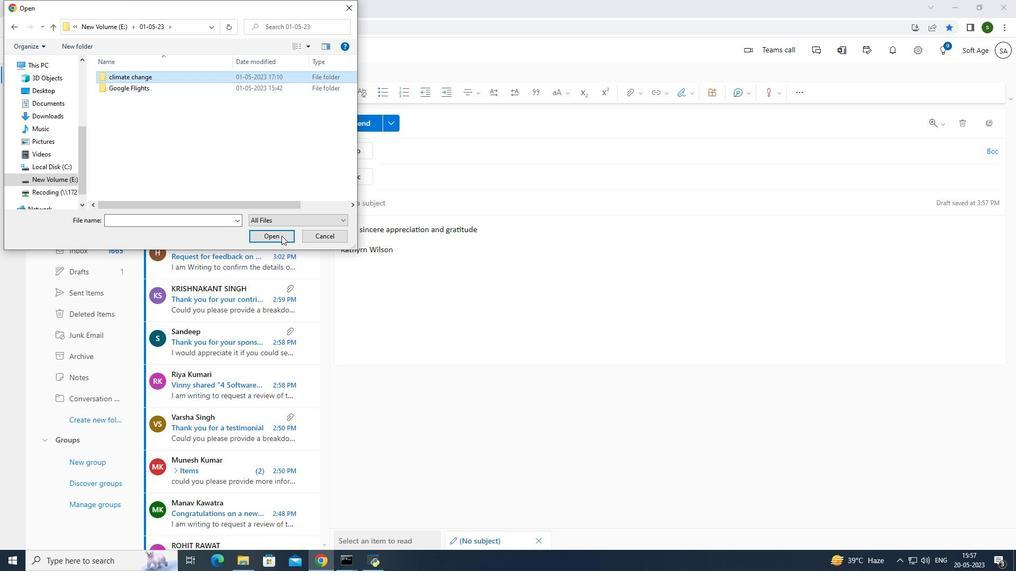 
Action: Mouse moved to (133, 92)
Screenshot: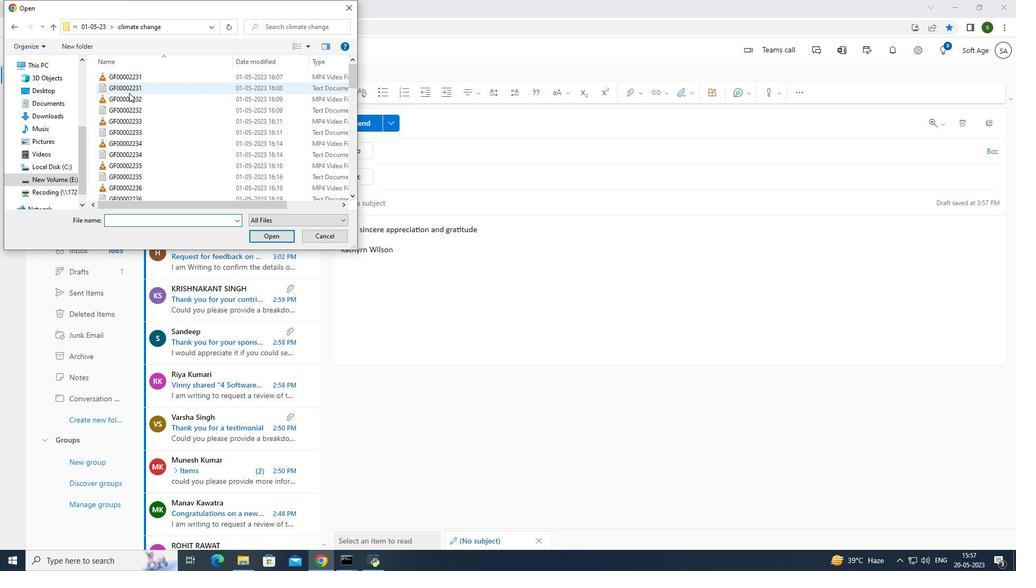 
Action: Mouse pressed left at (133, 92)
Screenshot: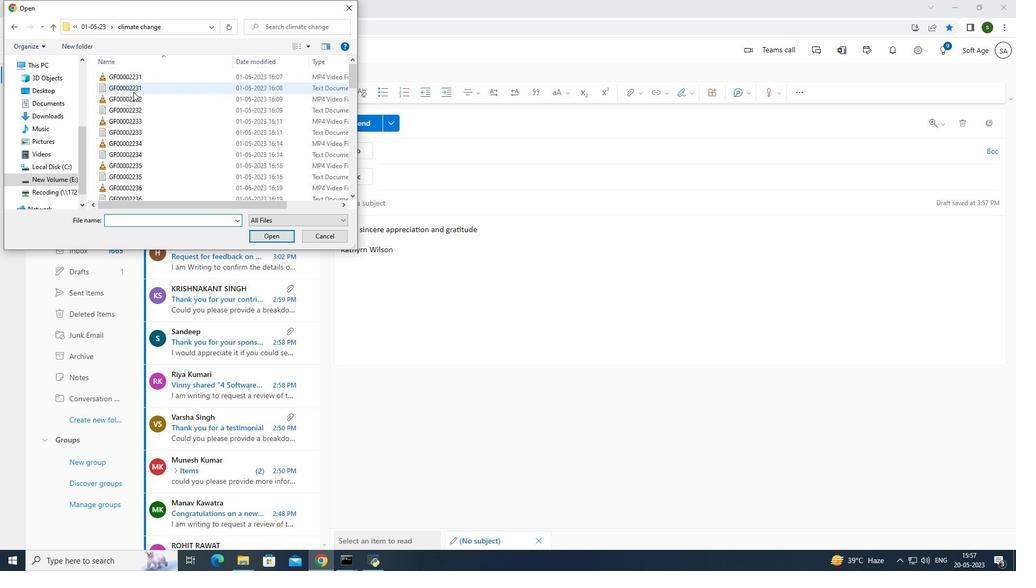 
Action: Mouse moved to (279, 237)
Screenshot: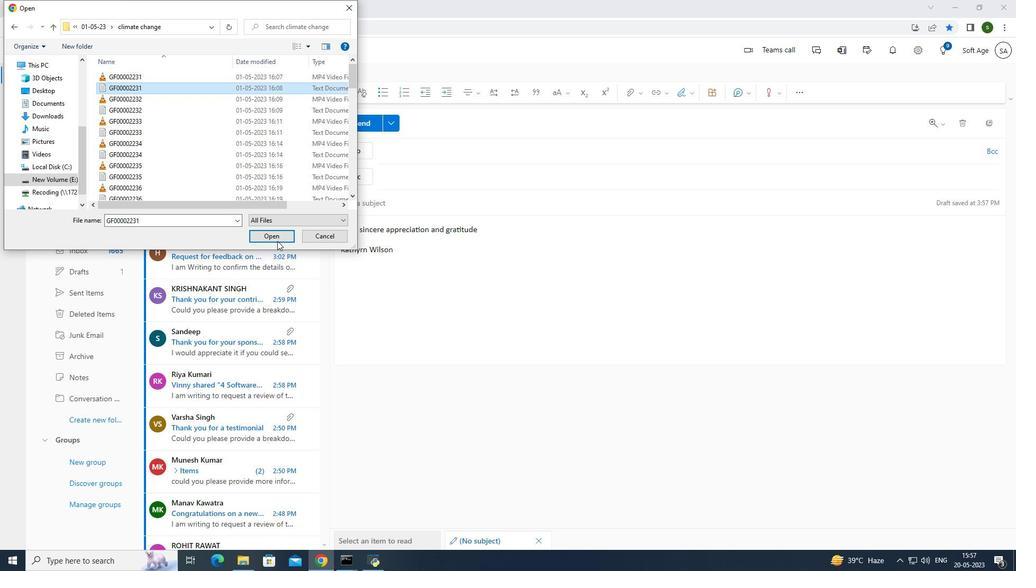 
Action: Mouse pressed left at (279, 237)
Screenshot: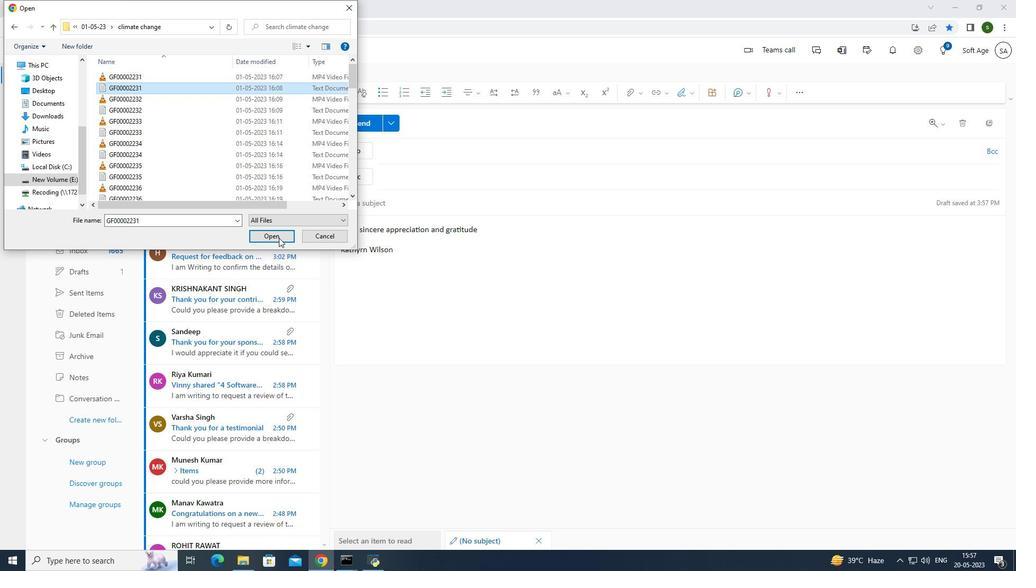 
Action: Mouse moved to (410, 145)
Screenshot: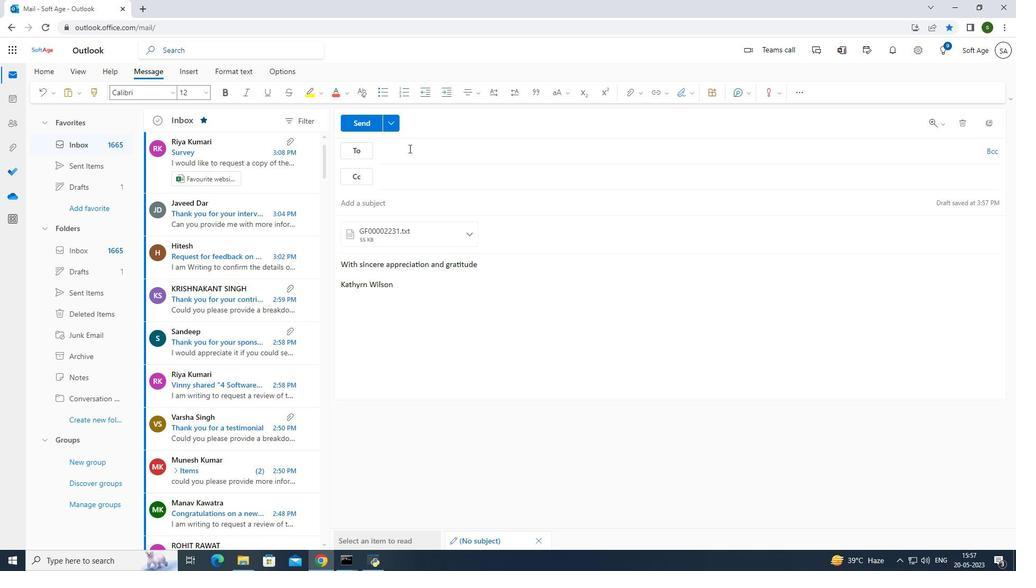 
Action: Mouse pressed left at (410, 145)
Screenshot: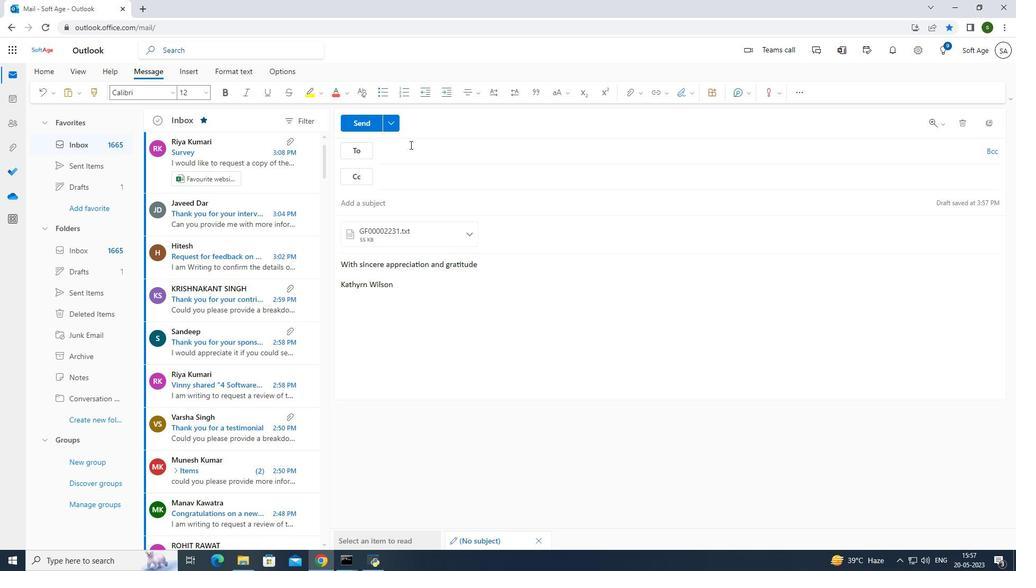 
Action: Mouse moved to (355, 339)
Screenshot: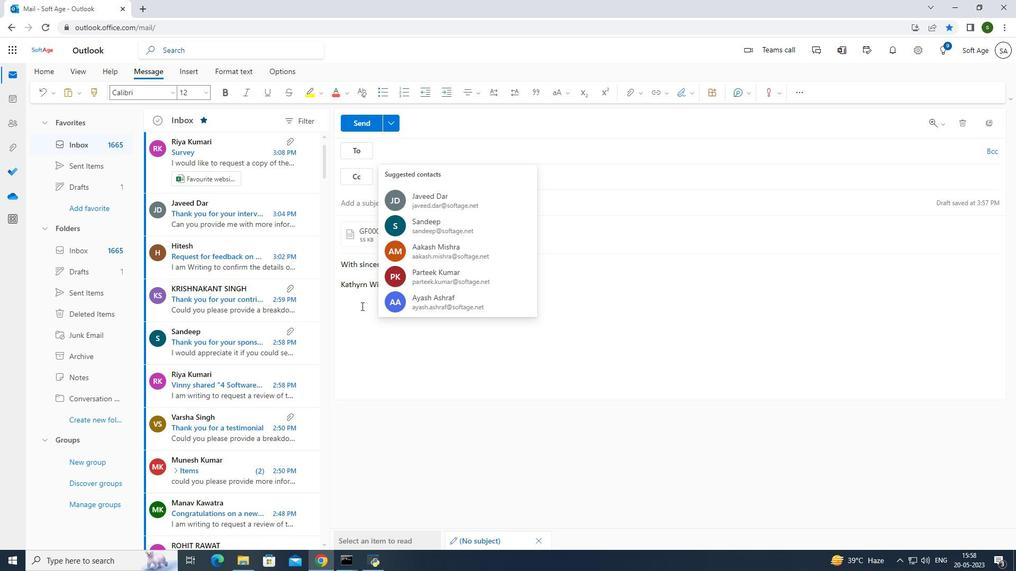 
Action: Mouse pressed left at (355, 339)
Screenshot: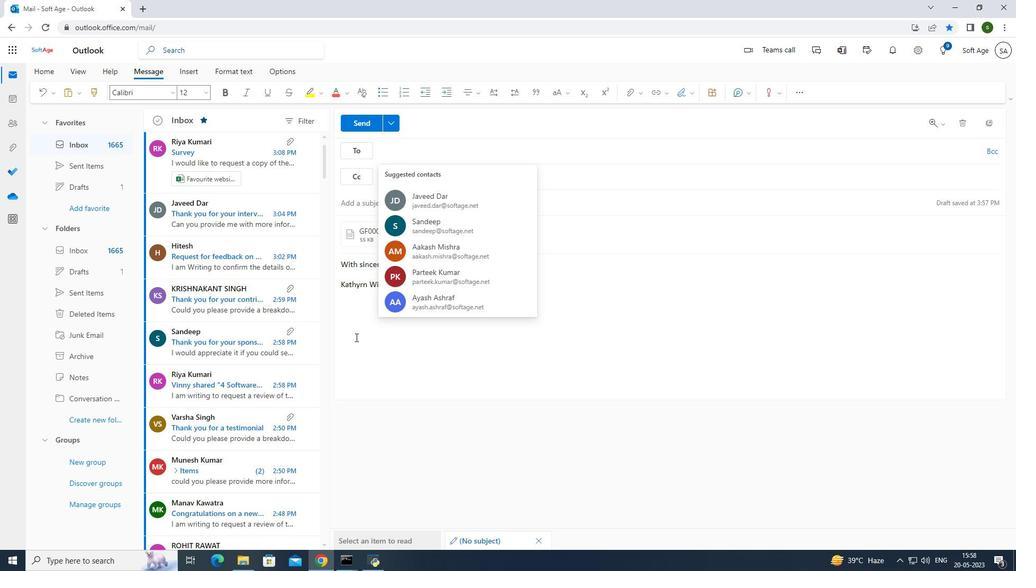 
Action: Mouse moved to (407, 141)
Screenshot: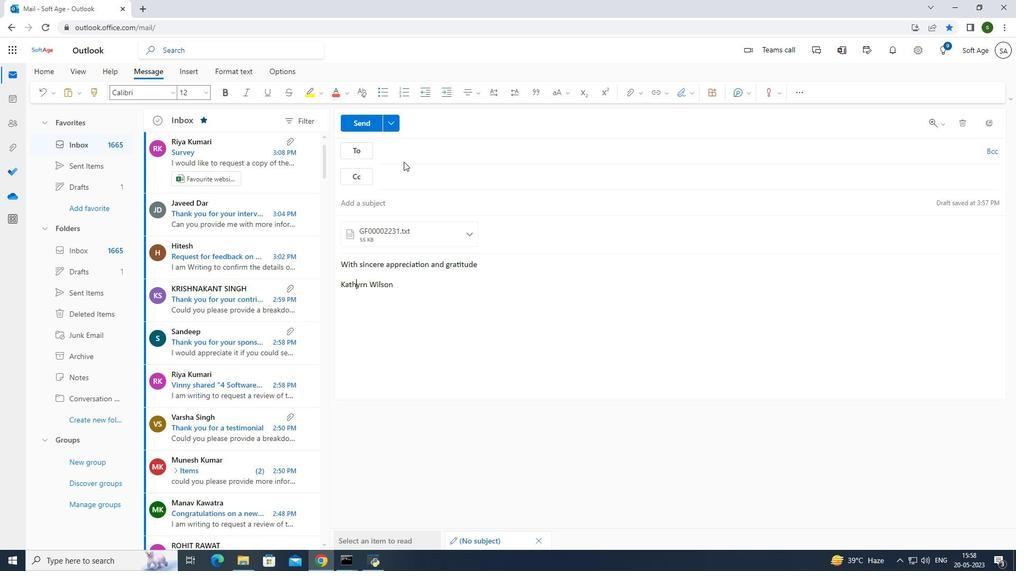 
Action: Mouse pressed left at (407, 141)
Screenshot: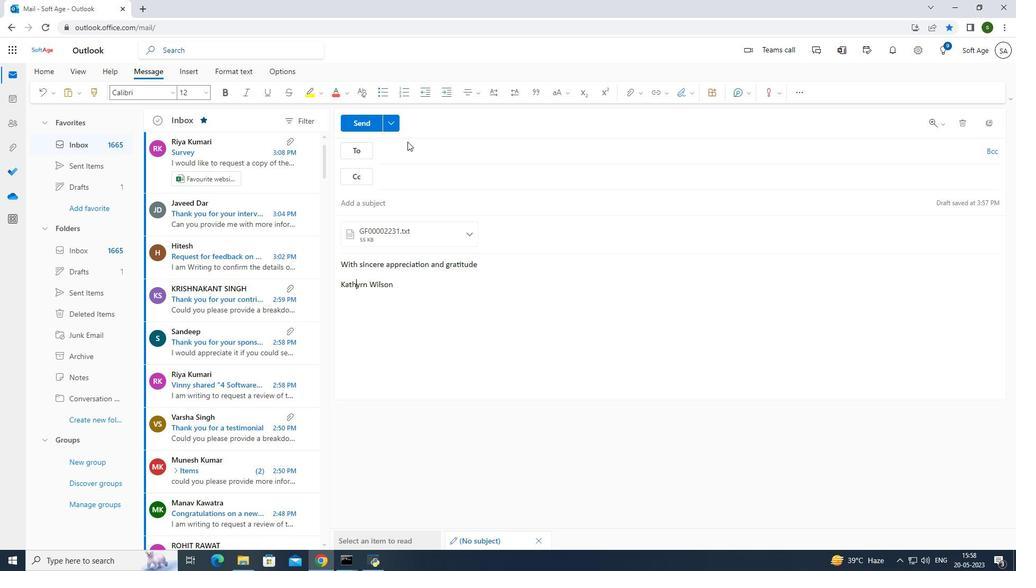 
Action: Mouse moved to (408, 160)
Screenshot: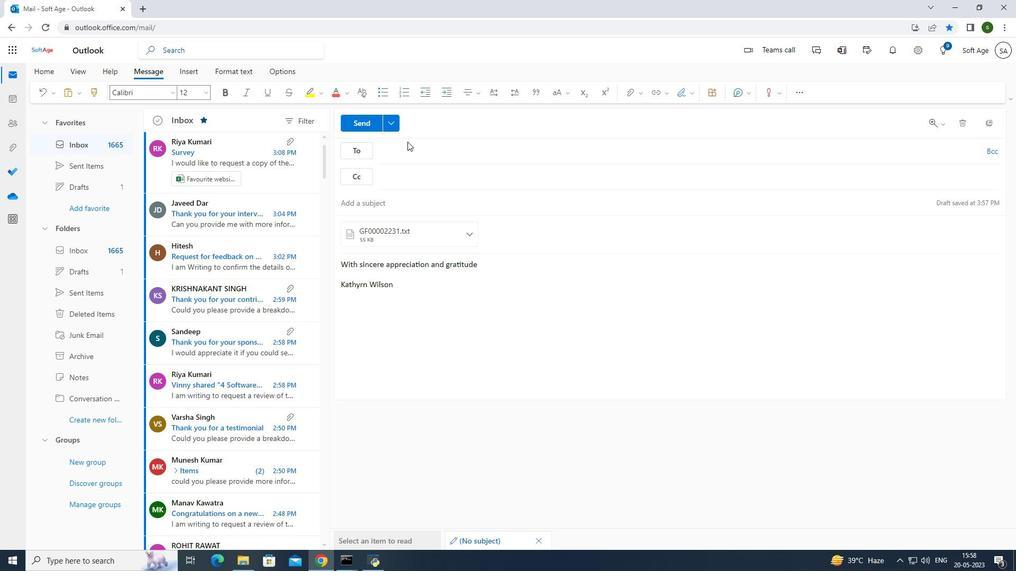 
Action: Mouse pressed left at (408, 160)
Screenshot: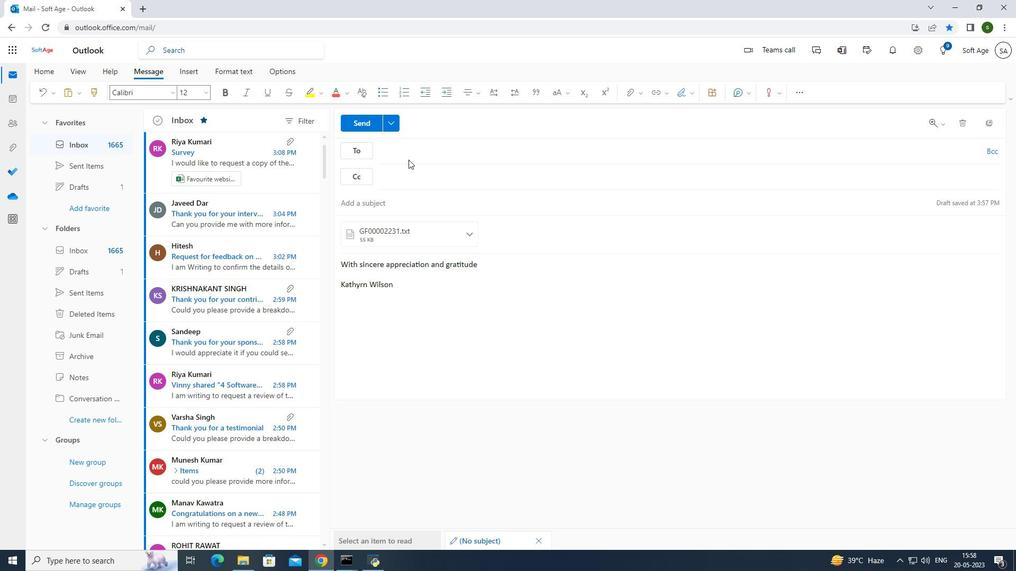 
Action: Mouse moved to (414, 155)
Screenshot: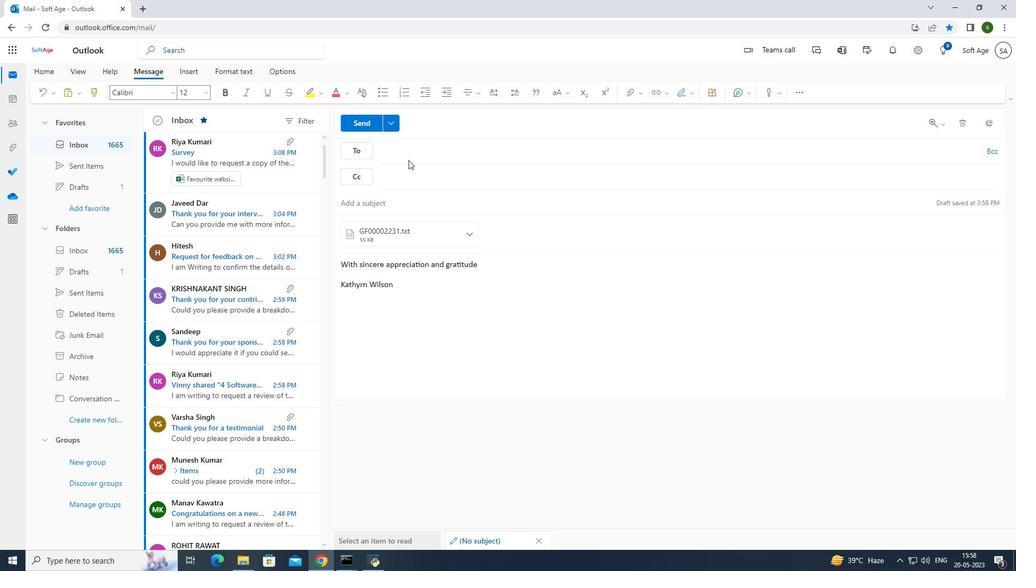 
Action: Mouse pressed left at (414, 155)
Screenshot: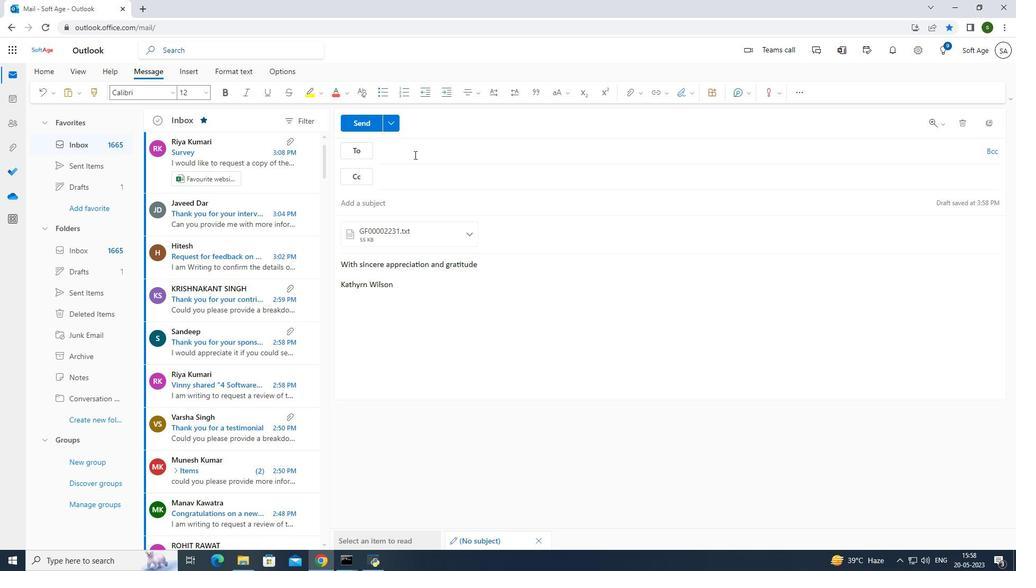 
Action: Key pressed softage.3<Key.shift>@softage.net
Screenshot: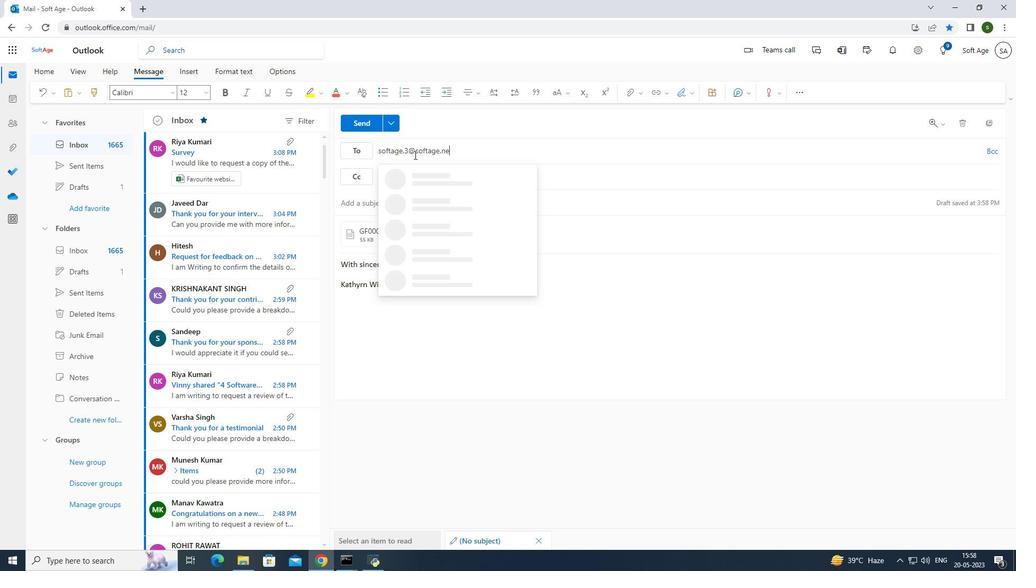 
Action: Mouse moved to (442, 176)
Screenshot: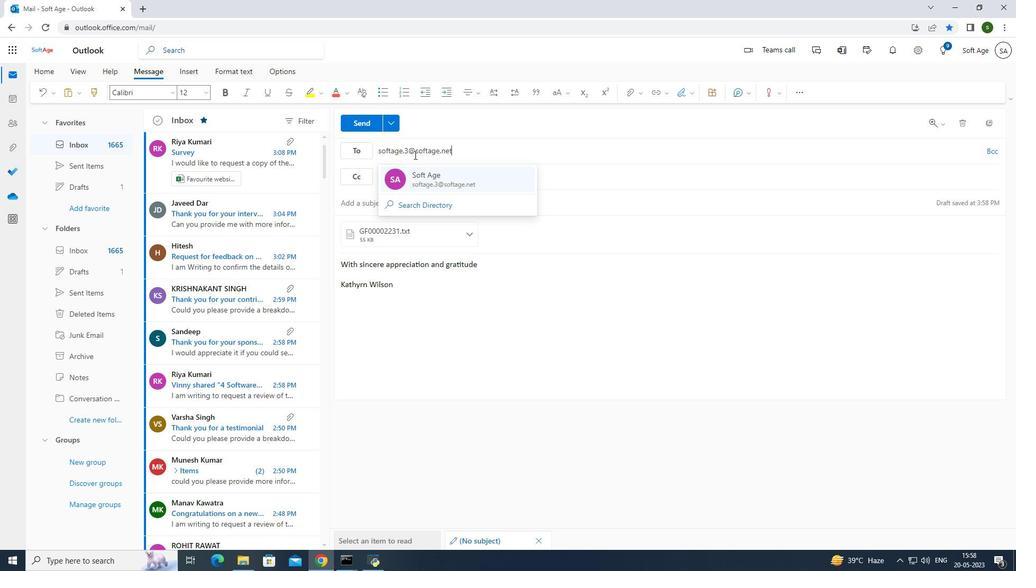 
Action: Mouse pressed left at (442, 176)
Screenshot: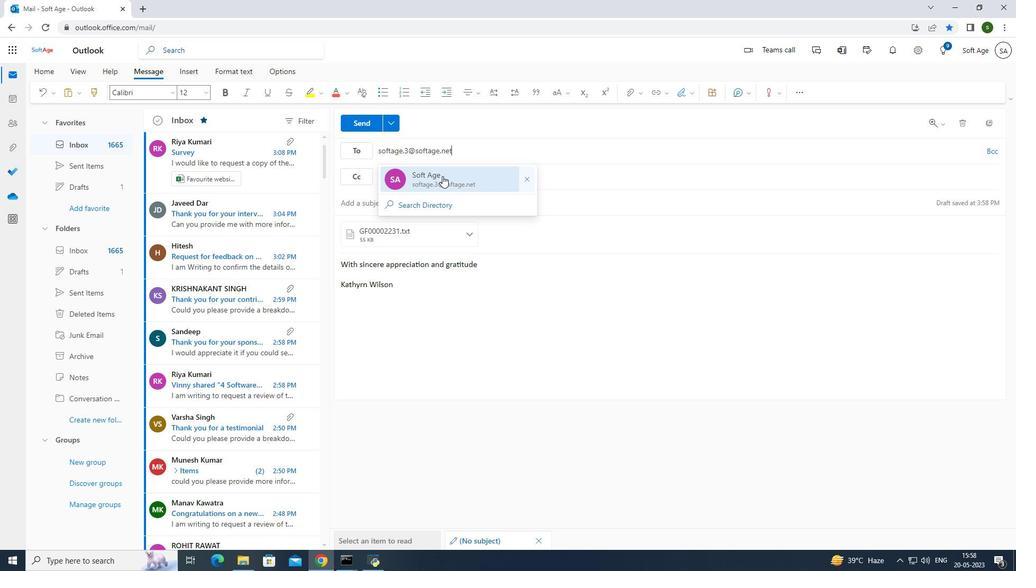 
Action: Mouse moved to (352, 126)
Screenshot: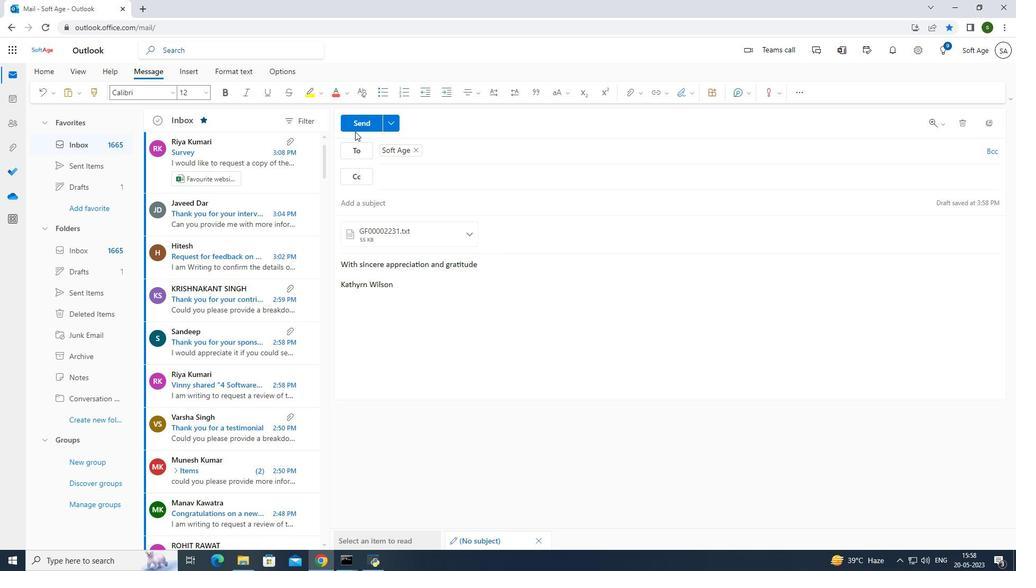 
Action: Mouse pressed left at (352, 126)
Screenshot: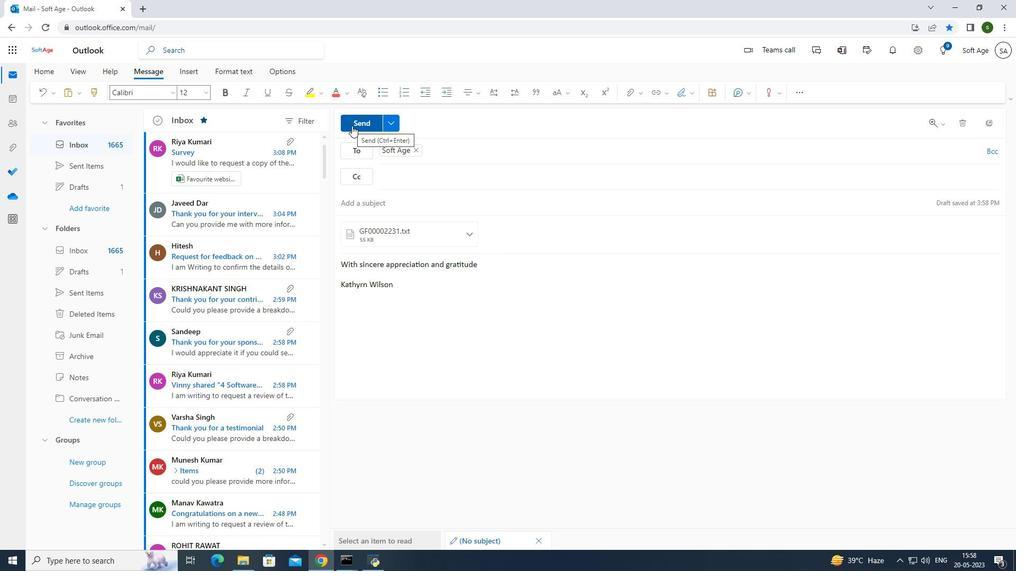 
Action: Mouse moved to (515, 325)
Screenshot: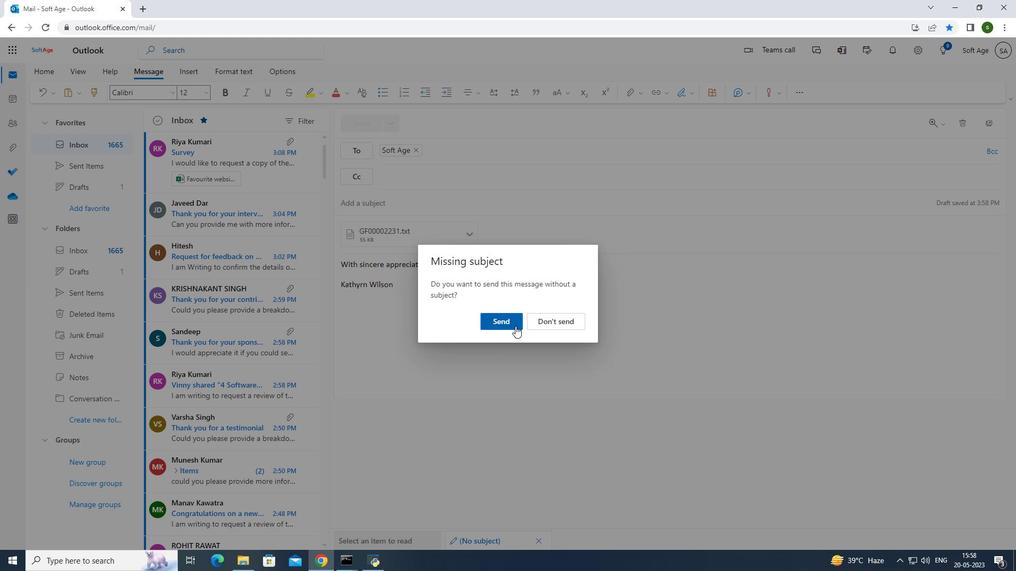 
Action: Mouse pressed left at (515, 325)
Screenshot: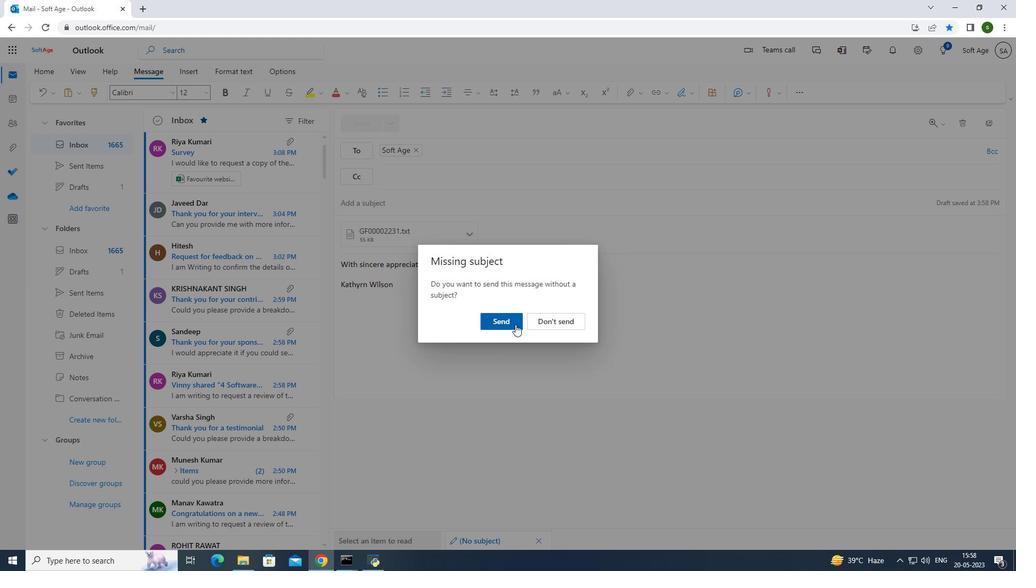 
Action: Mouse moved to (407, 280)
Screenshot: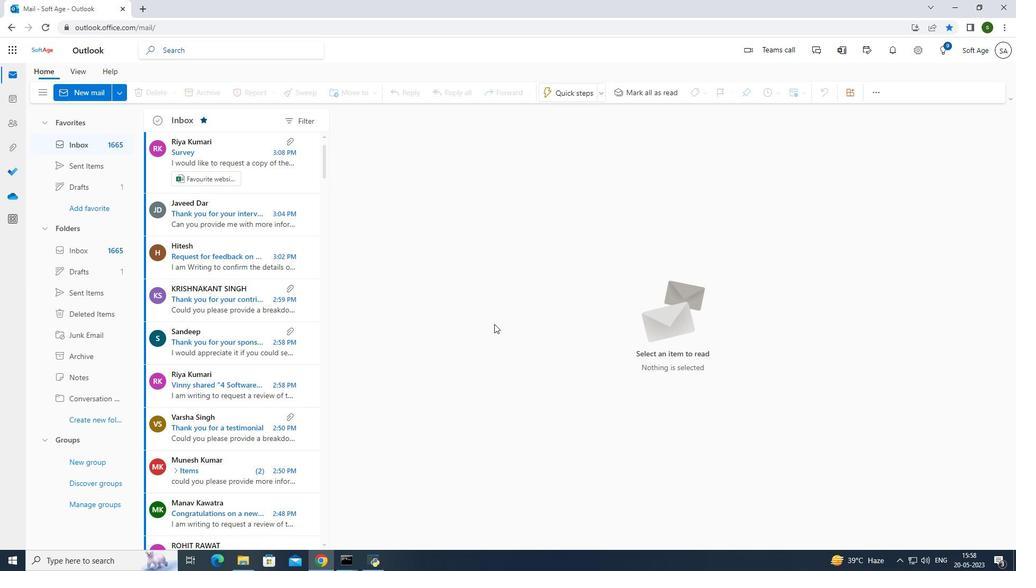 
